 Task: Create a due date automation trigger when advanced on, 2 working days after a card is due add dates due in less than 1 days at 11:00 AM.
Action: Mouse moved to (977, 299)
Screenshot: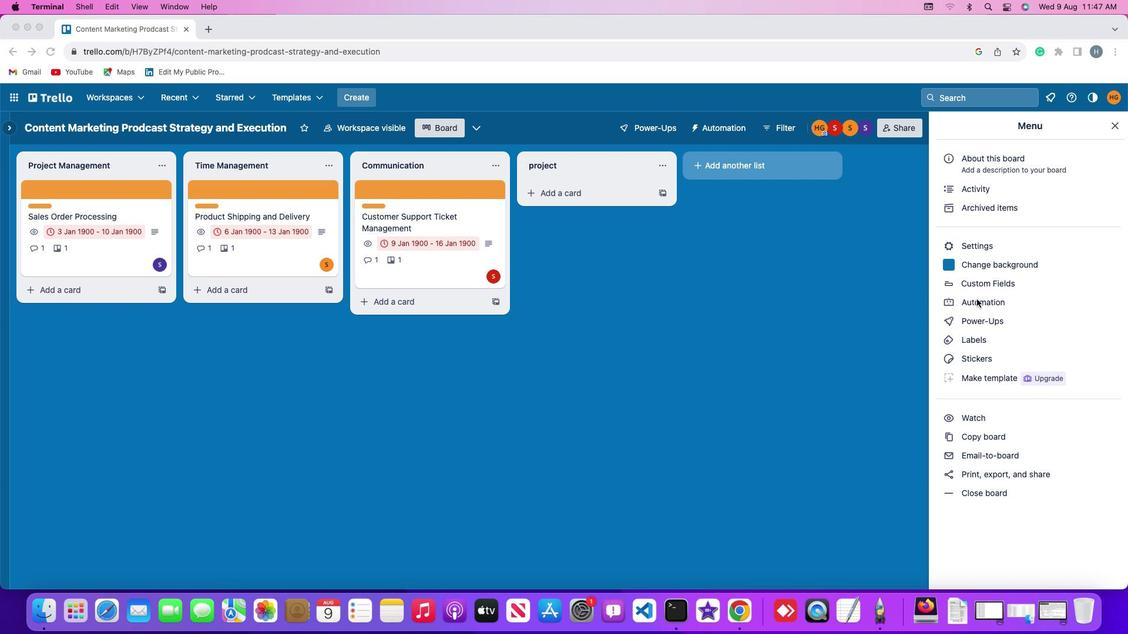 
Action: Mouse pressed left at (977, 299)
Screenshot: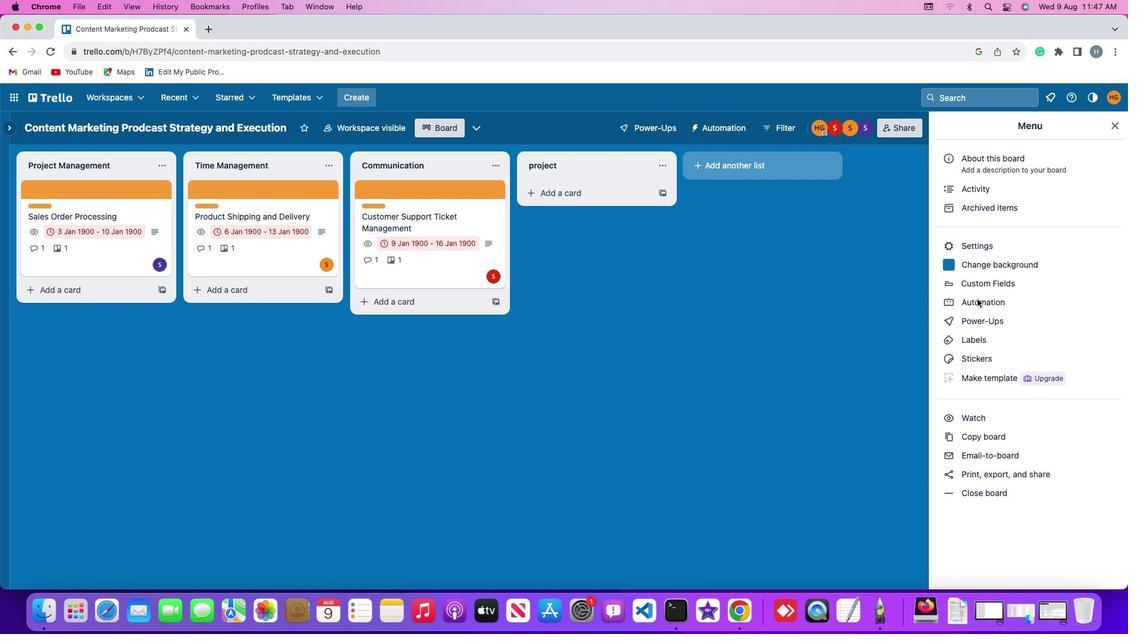 
Action: Mouse moved to (977, 299)
Screenshot: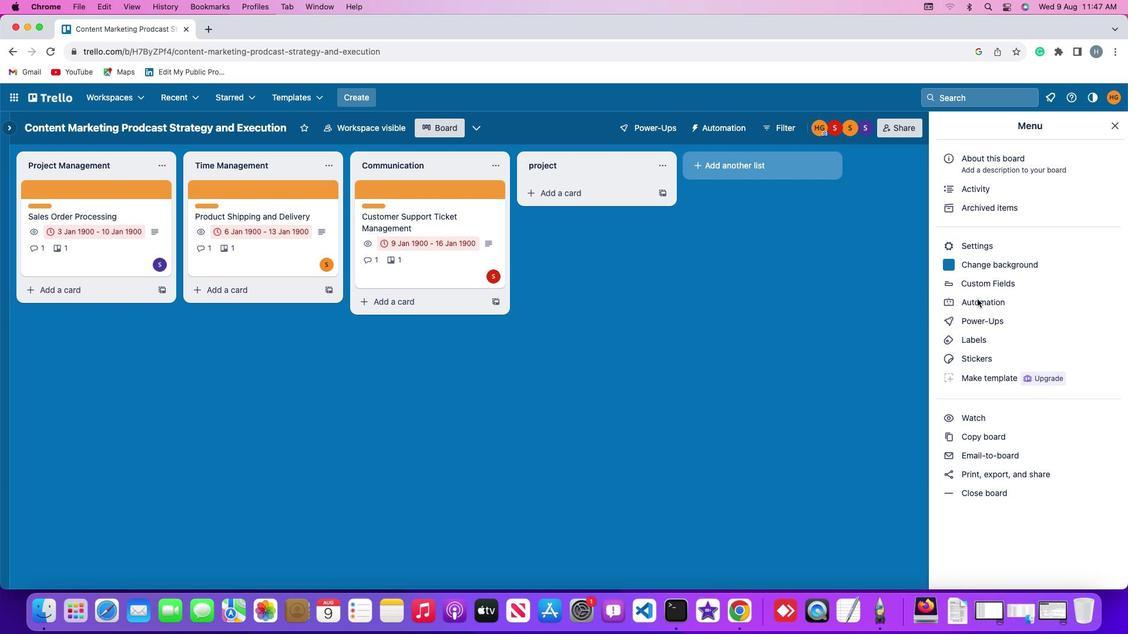 
Action: Mouse pressed left at (977, 299)
Screenshot: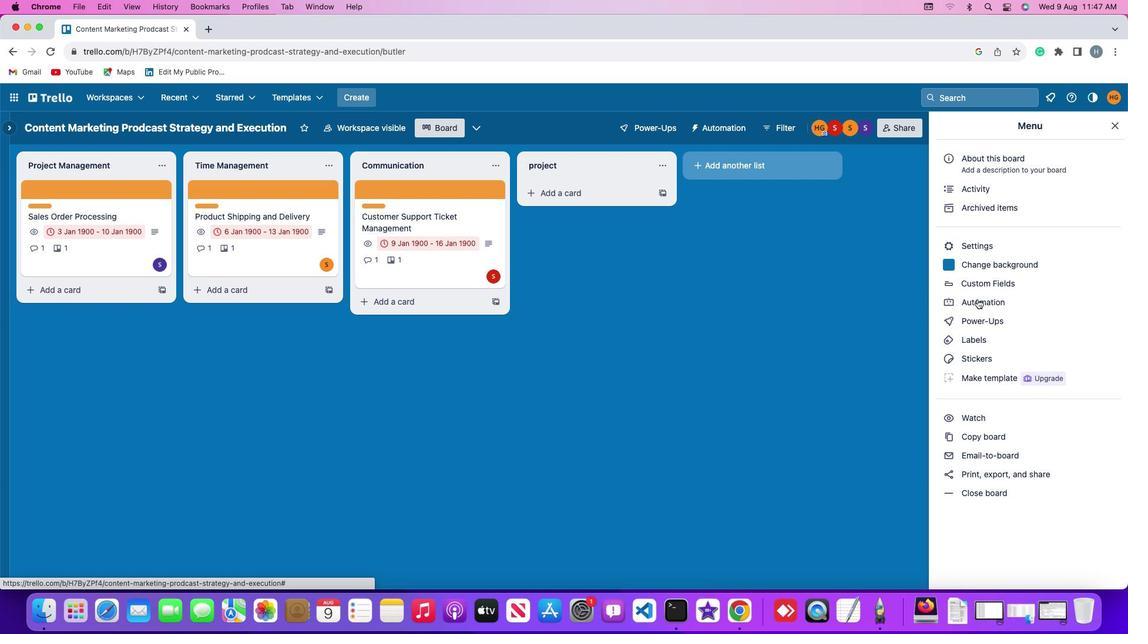 
Action: Mouse moved to (73, 272)
Screenshot: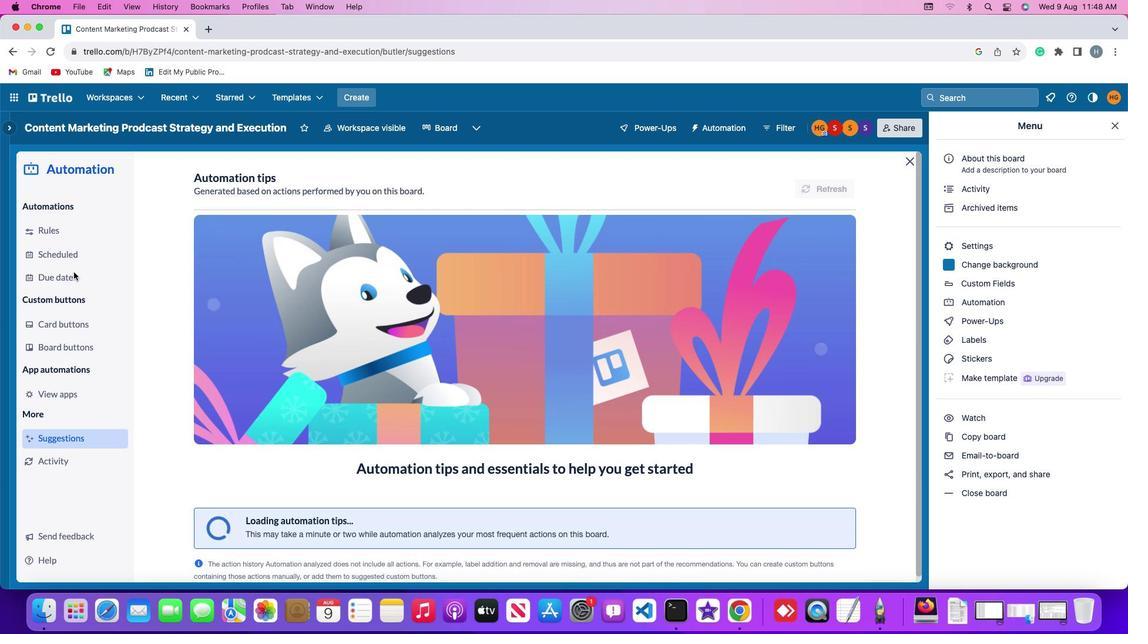 
Action: Mouse pressed left at (73, 272)
Screenshot: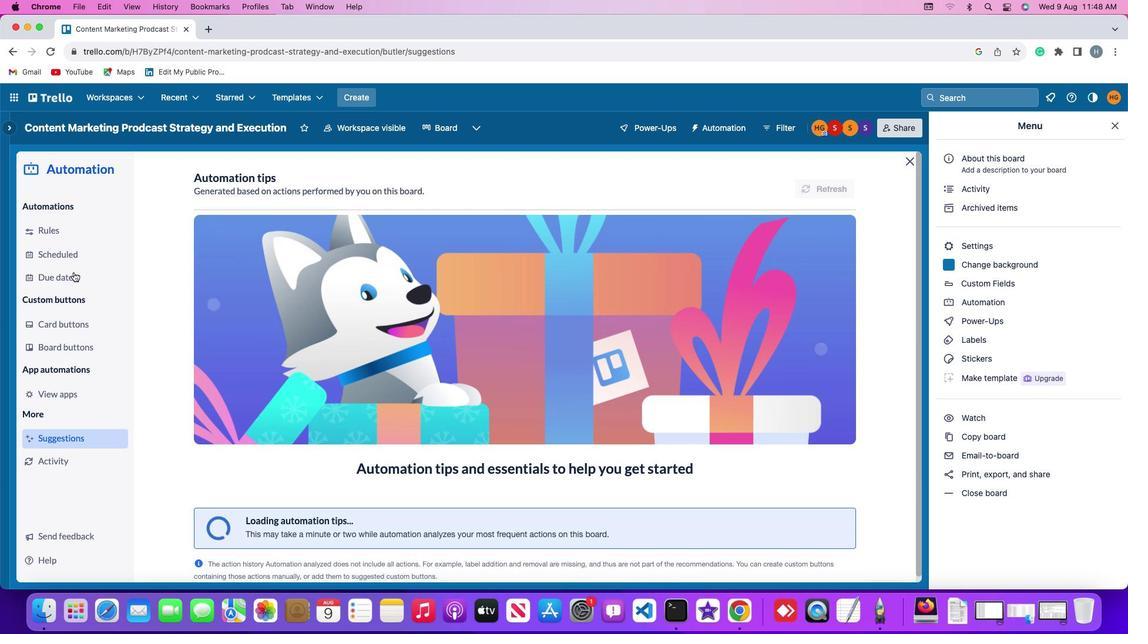 
Action: Mouse moved to (772, 181)
Screenshot: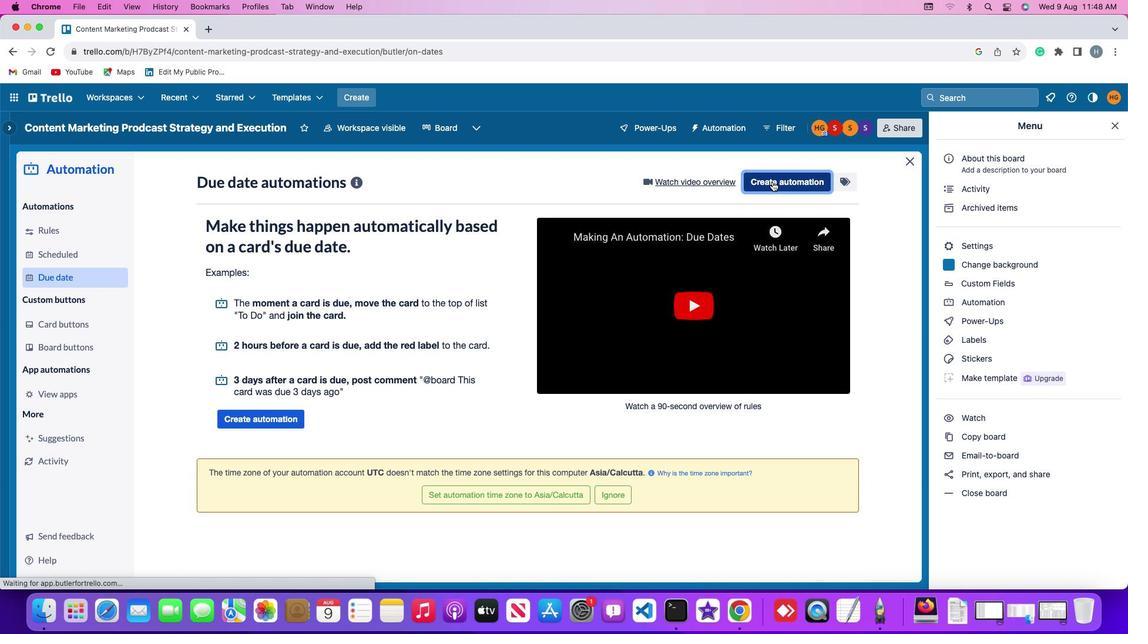 
Action: Mouse pressed left at (772, 181)
Screenshot: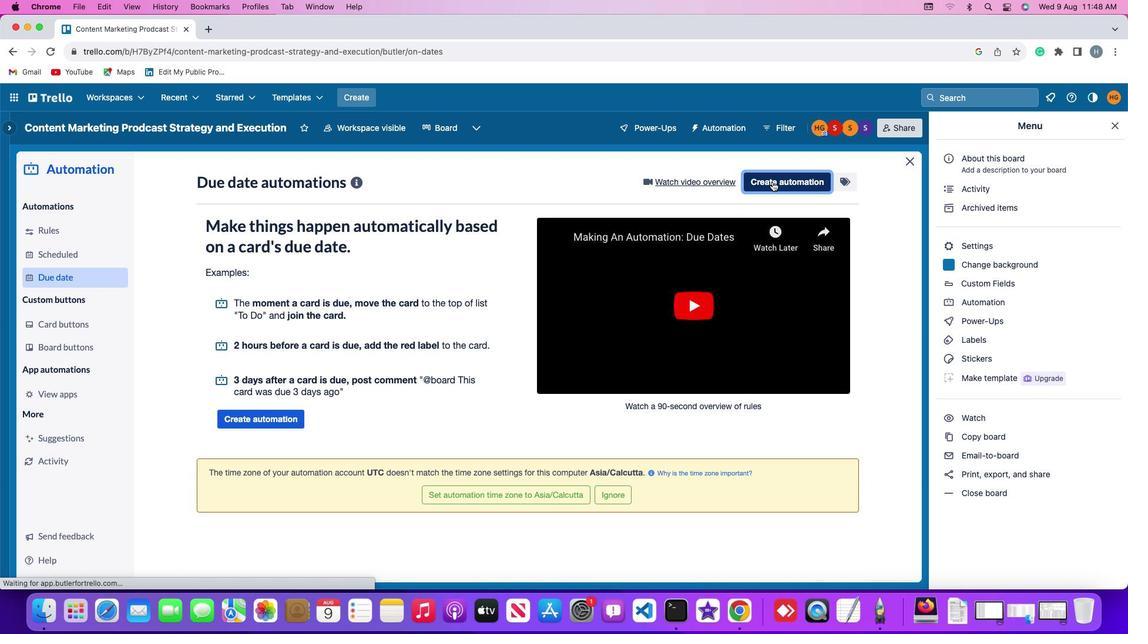 
Action: Mouse moved to (297, 297)
Screenshot: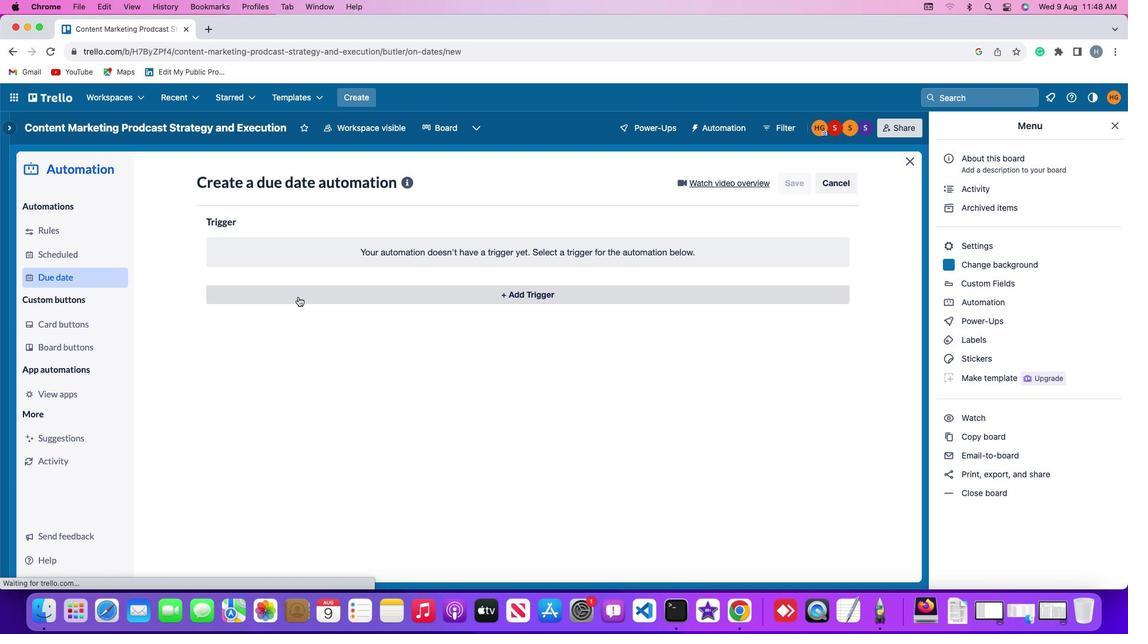 
Action: Mouse pressed left at (297, 297)
Screenshot: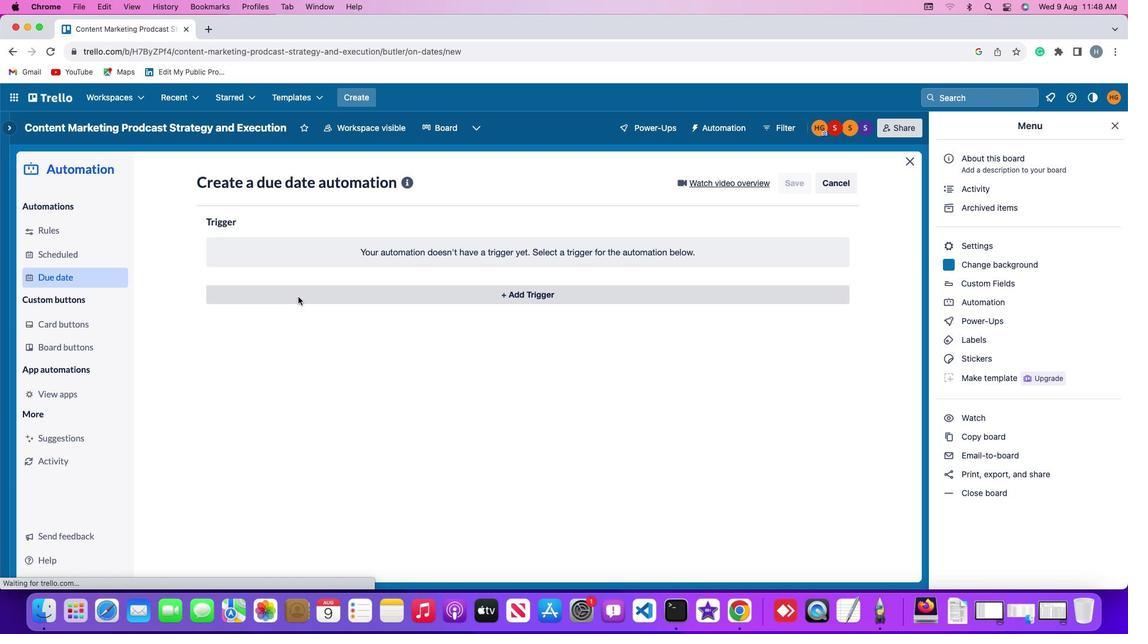 
Action: Mouse moved to (230, 478)
Screenshot: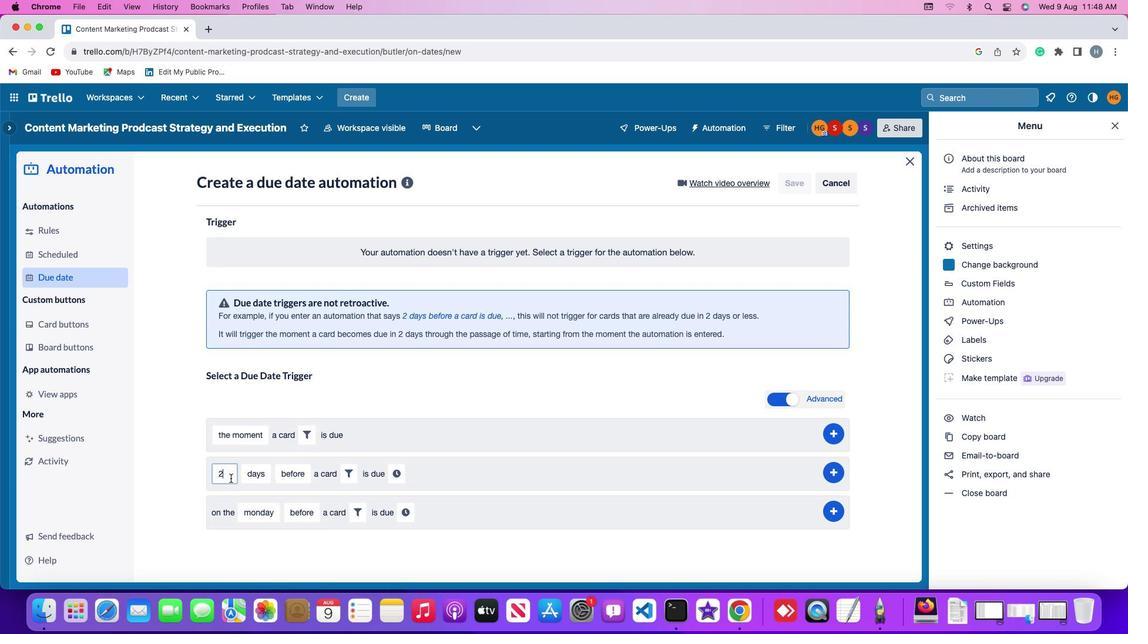 
Action: Mouse pressed left at (230, 478)
Screenshot: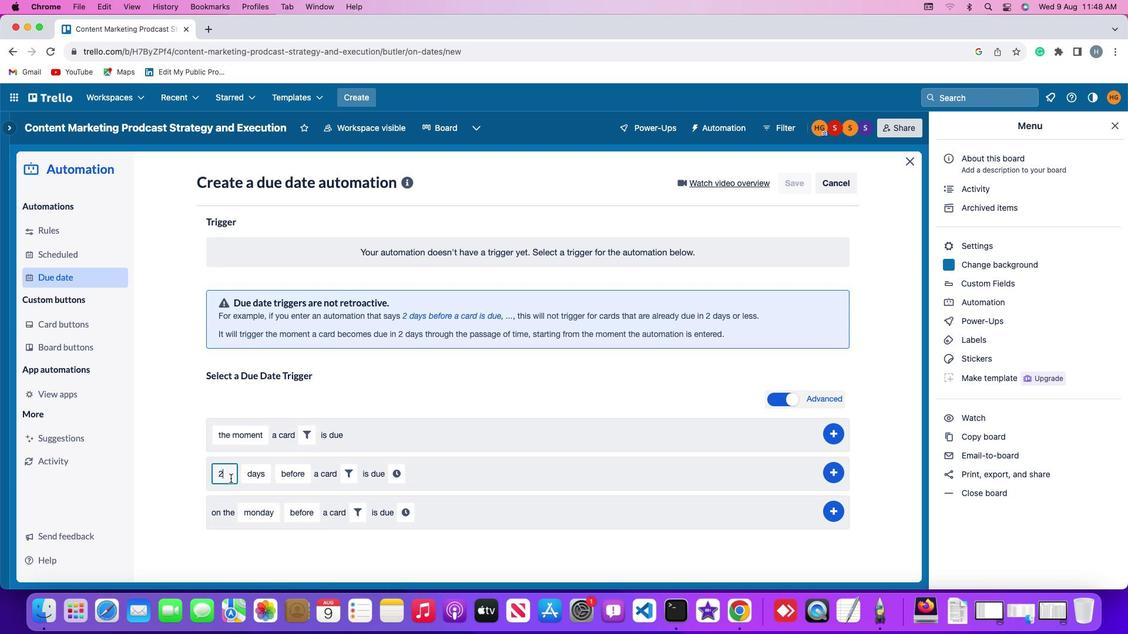 
Action: Mouse moved to (230, 477)
Screenshot: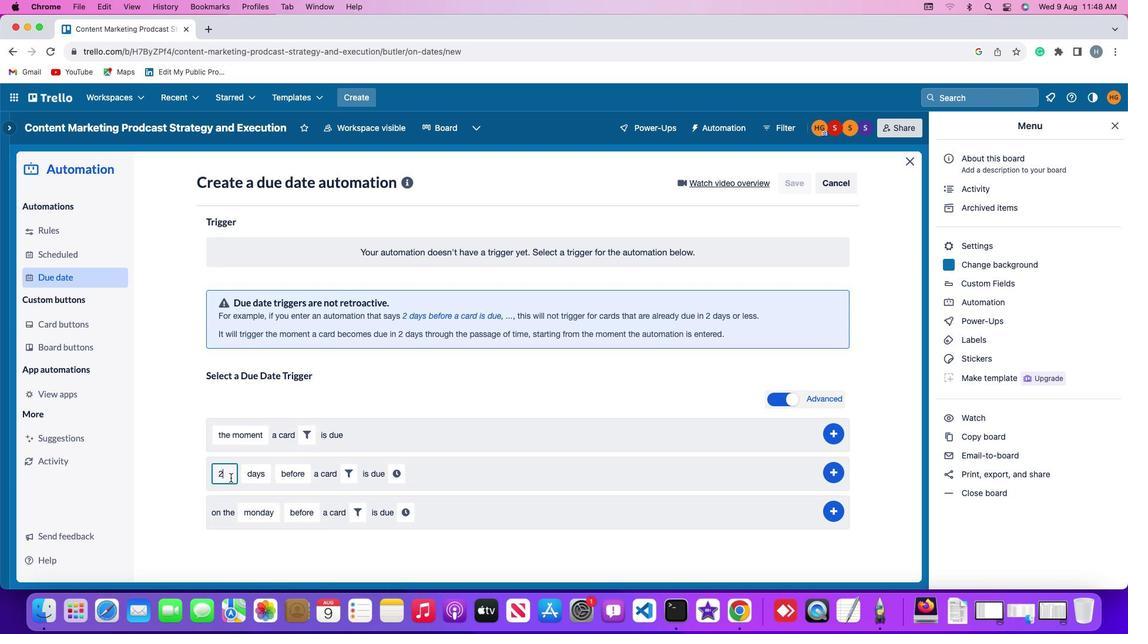 
Action: Key pressed Key.backspace'2'
Screenshot: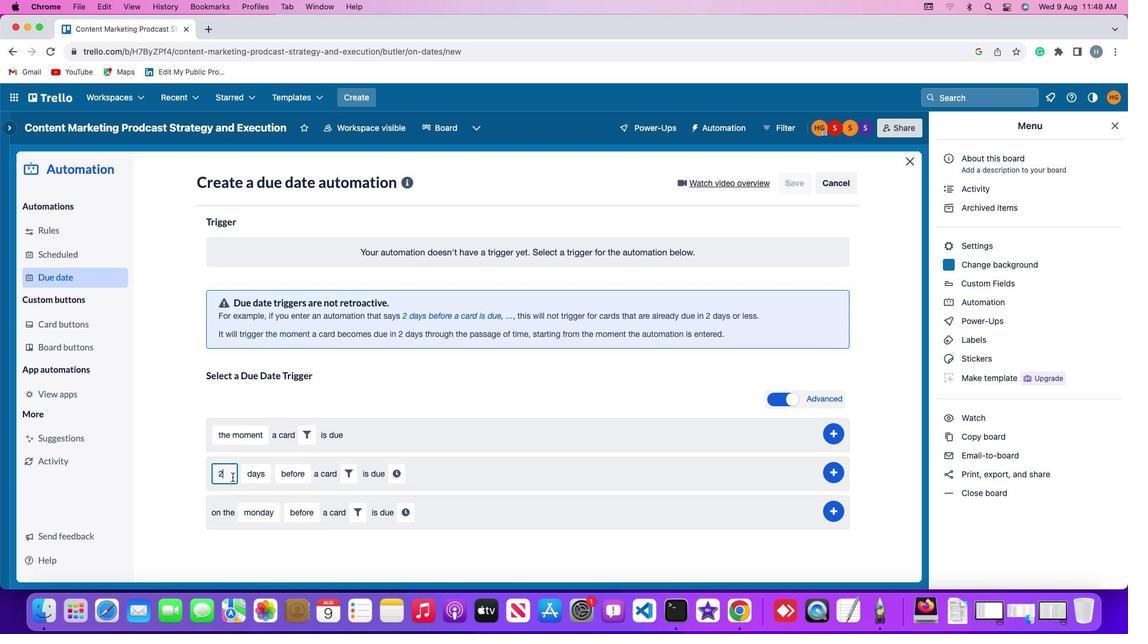 
Action: Mouse moved to (252, 477)
Screenshot: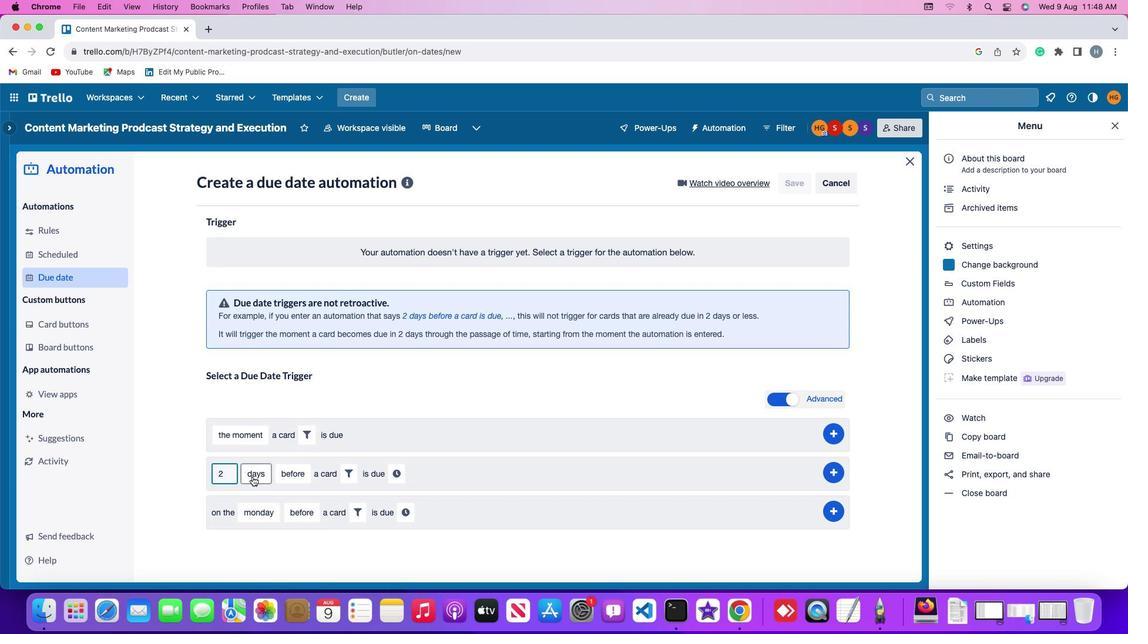 
Action: Mouse pressed left at (252, 477)
Screenshot: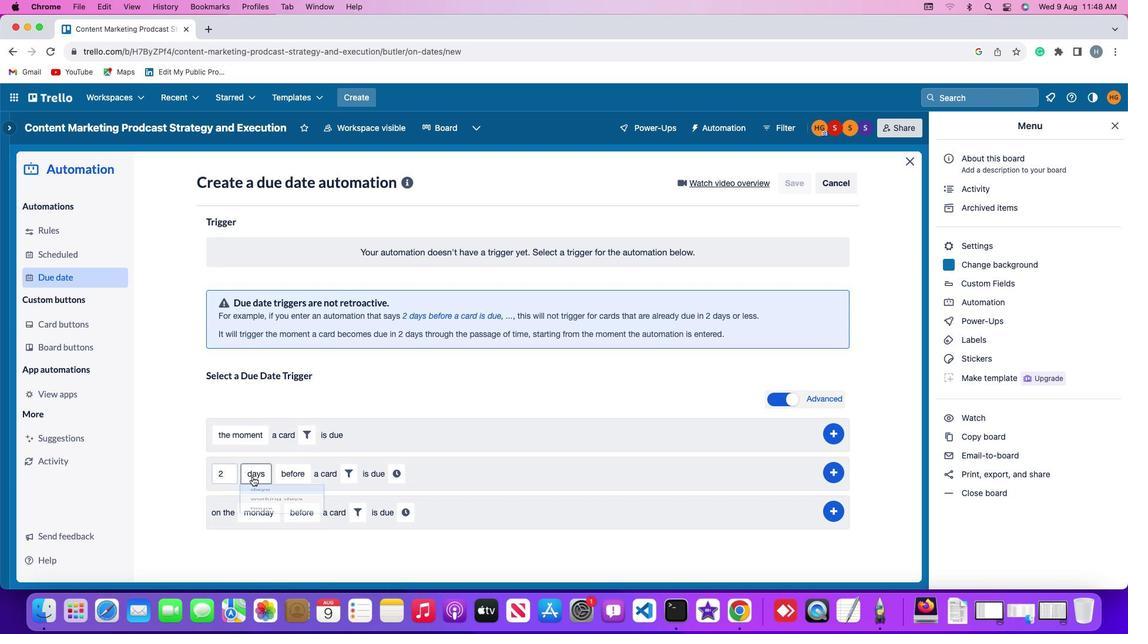 
Action: Mouse moved to (271, 518)
Screenshot: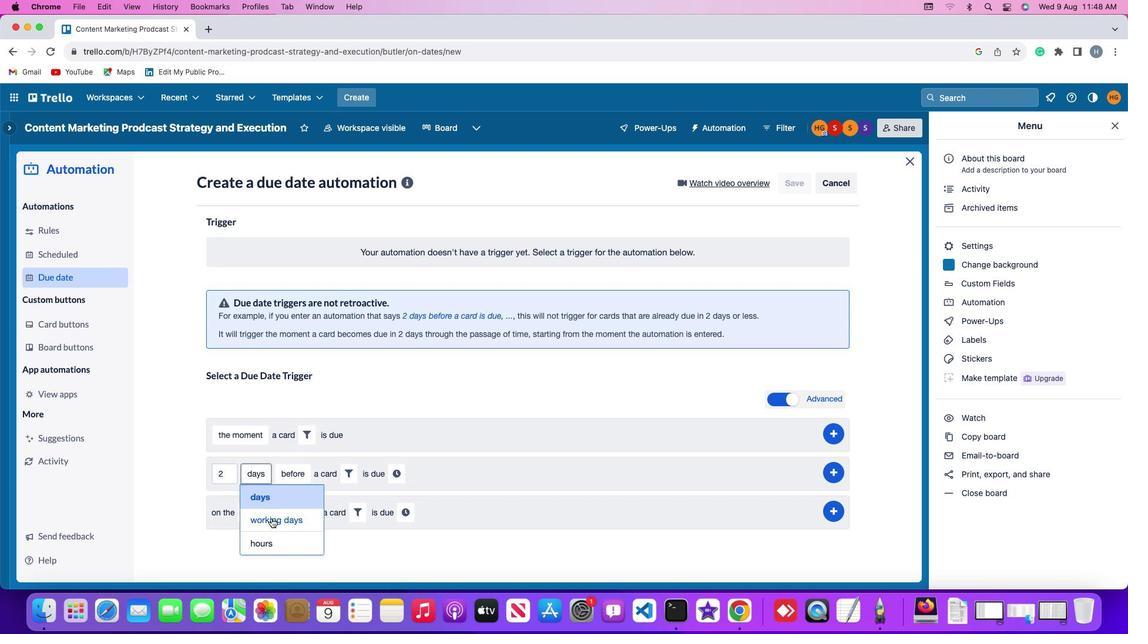 
Action: Mouse pressed left at (271, 518)
Screenshot: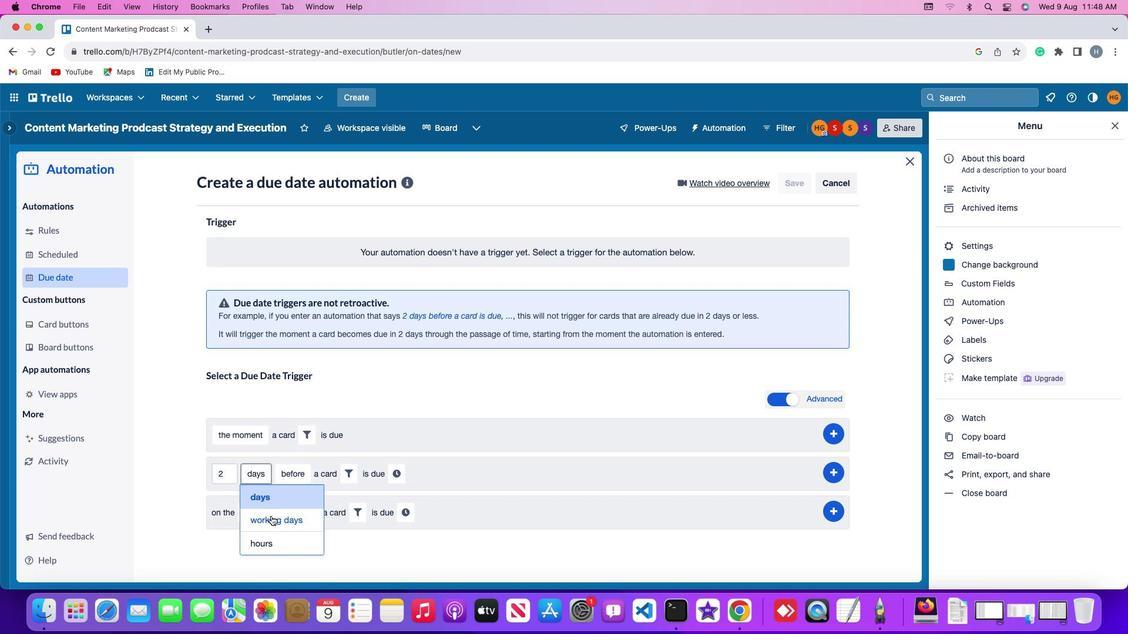
Action: Mouse moved to (317, 474)
Screenshot: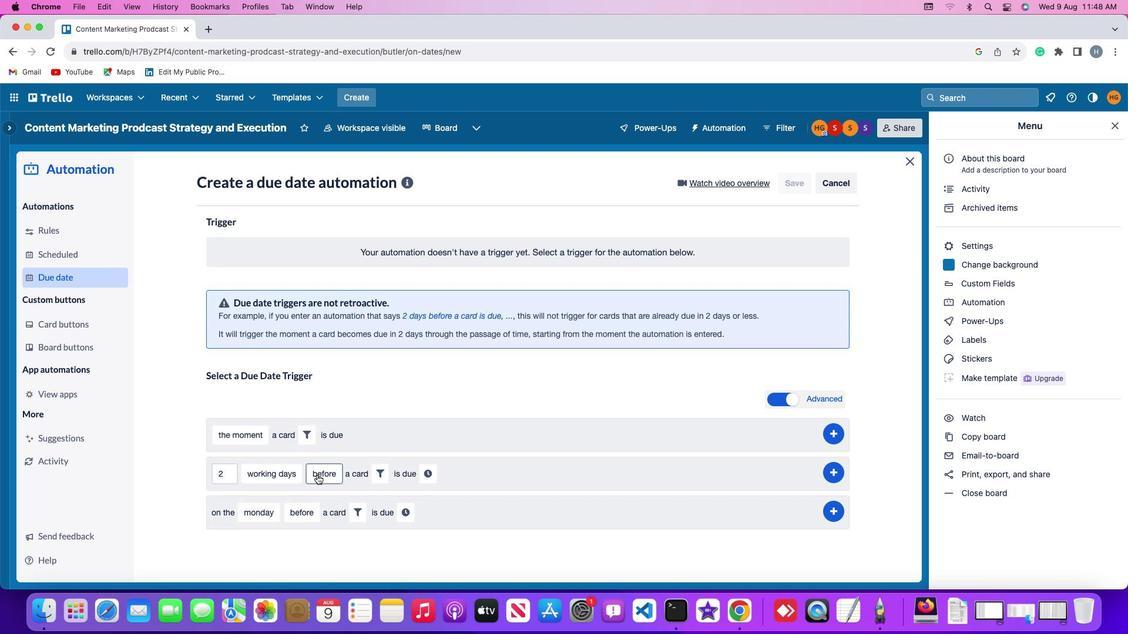 
Action: Mouse pressed left at (317, 474)
Screenshot: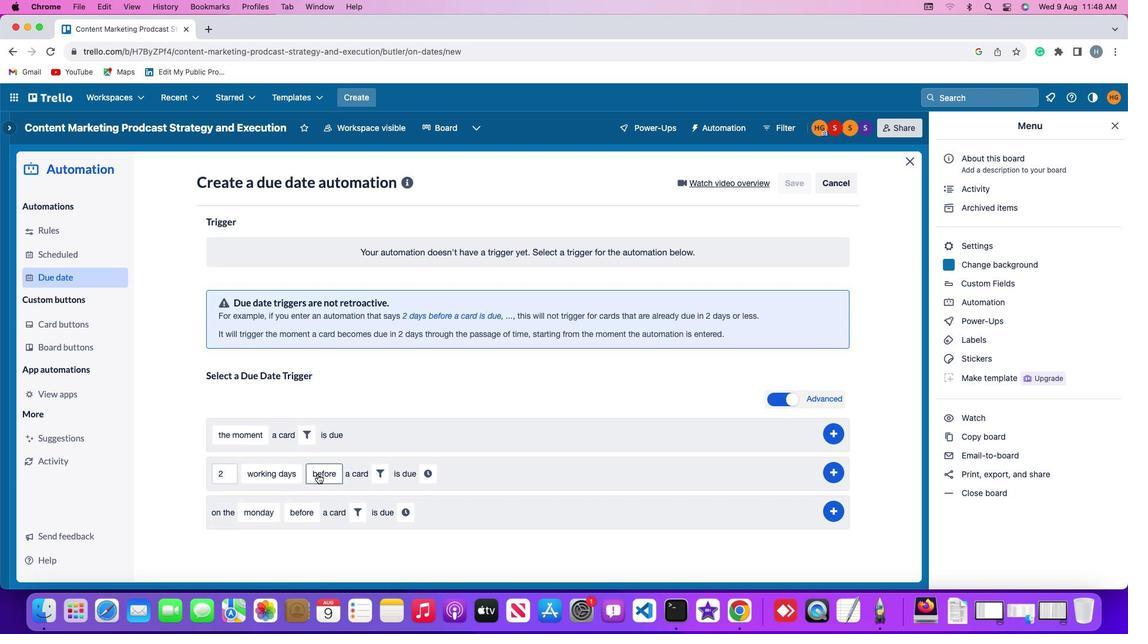 
Action: Mouse moved to (332, 517)
Screenshot: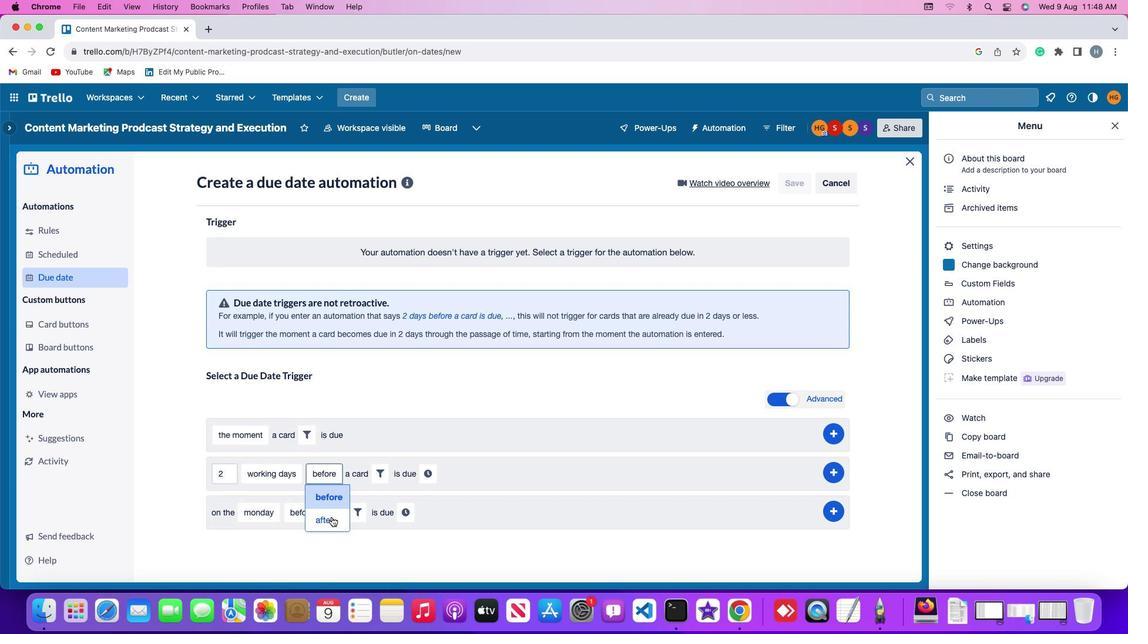 
Action: Mouse pressed left at (332, 517)
Screenshot: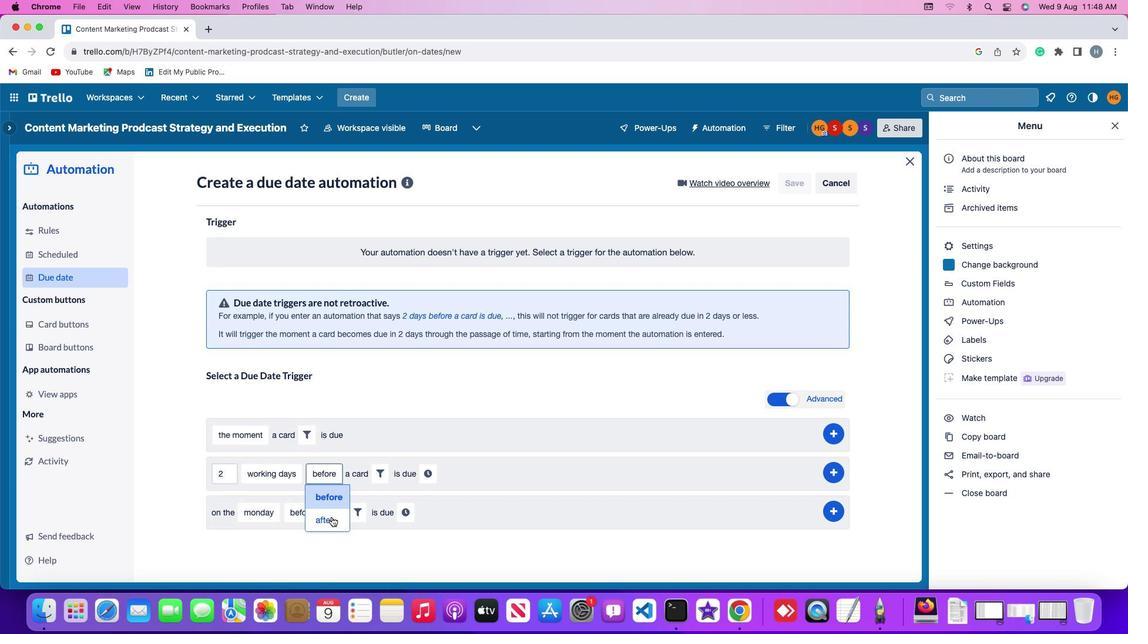 
Action: Mouse moved to (374, 475)
Screenshot: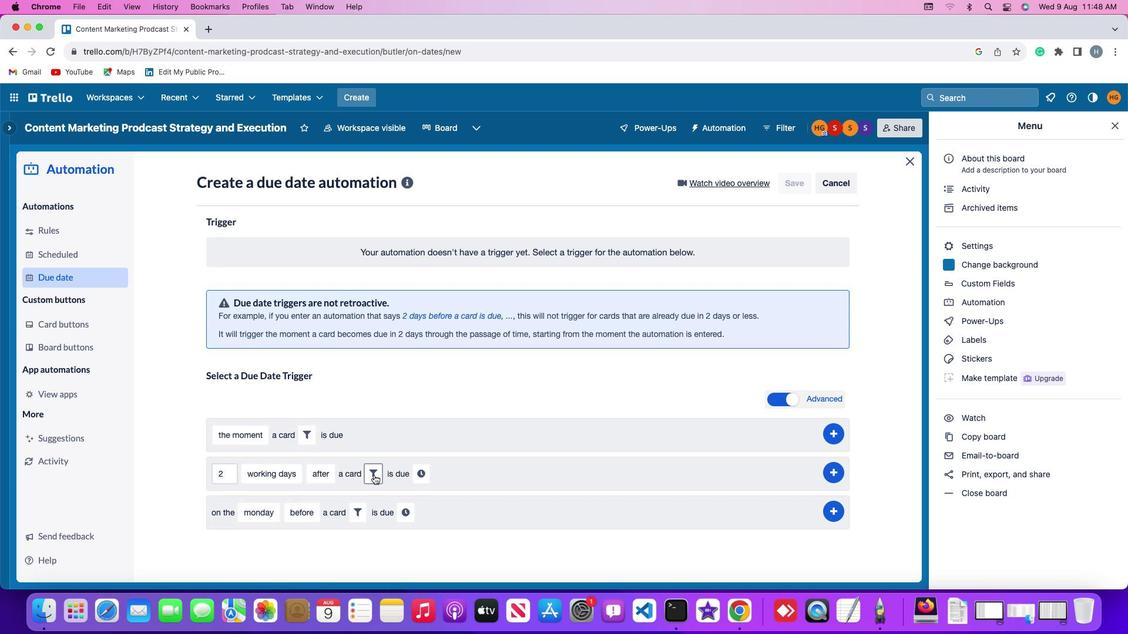 
Action: Mouse pressed left at (374, 475)
Screenshot: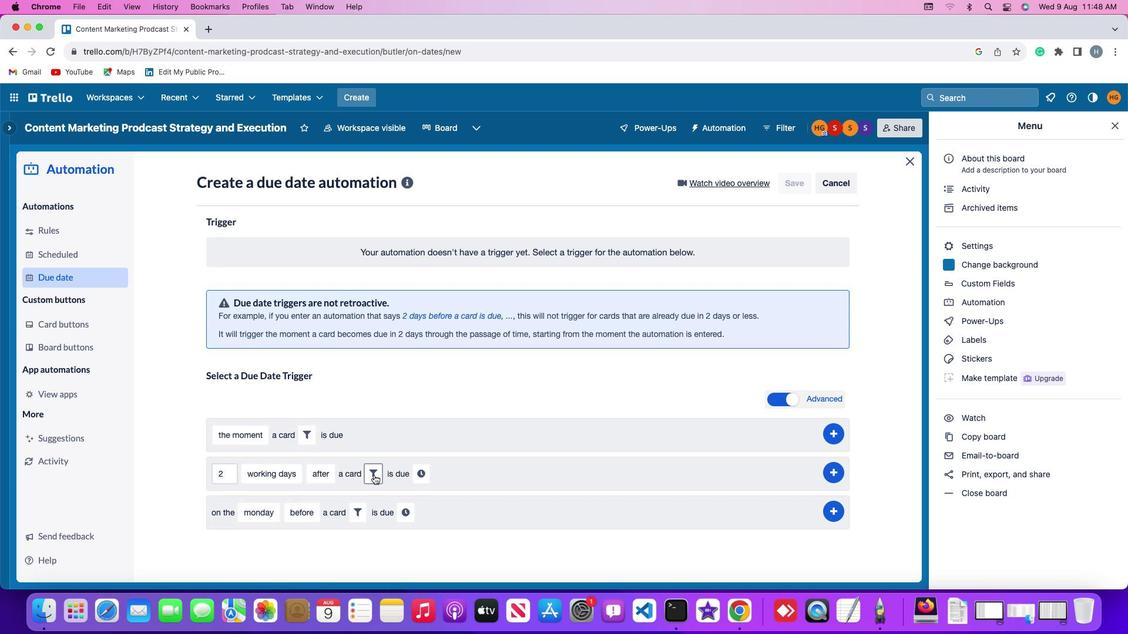 
Action: Mouse moved to (430, 514)
Screenshot: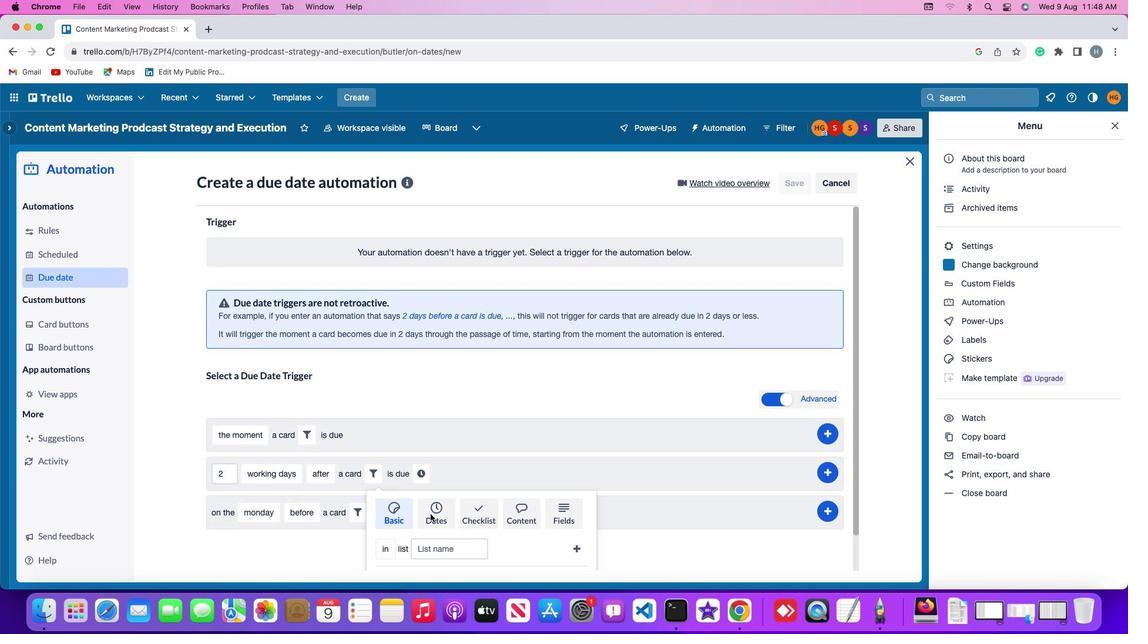 
Action: Mouse pressed left at (430, 514)
Screenshot: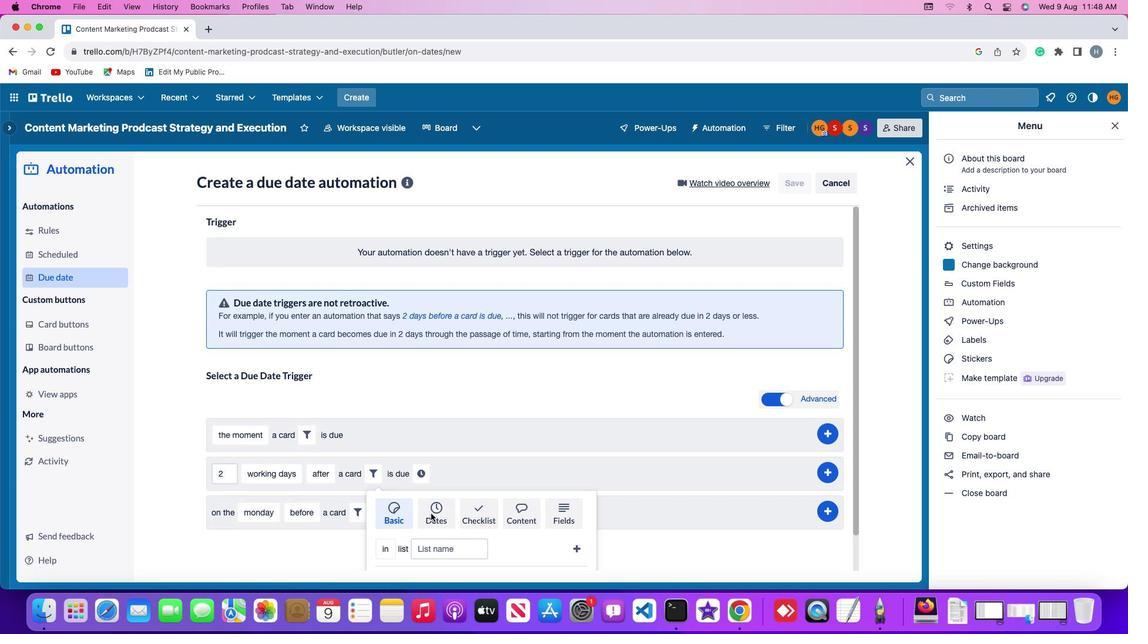 
Action: Mouse moved to (315, 550)
Screenshot: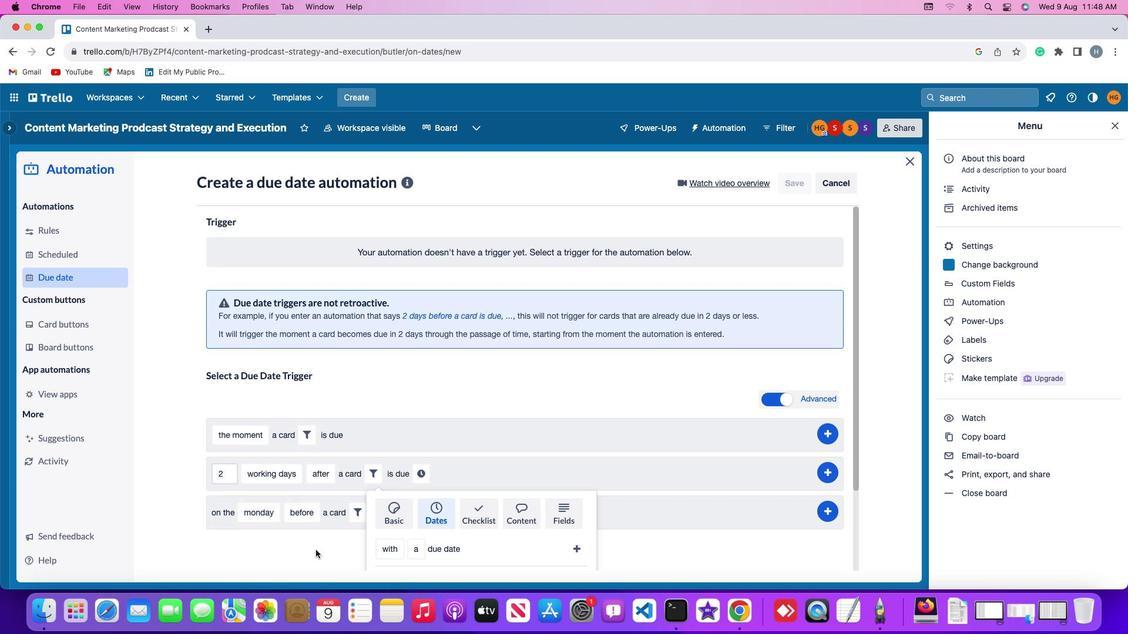 
Action: Mouse scrolled (315, 550) with delta (0, 0)
Screenshot: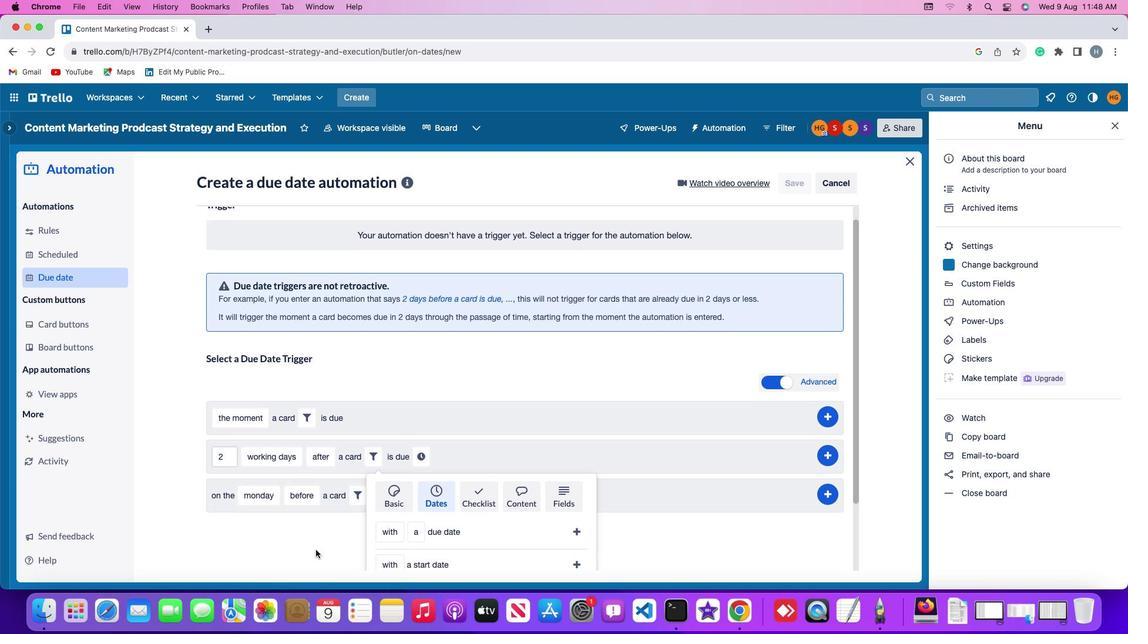 
Action: Mouse scrolled (315, 550) with delta (0, 0)
Screenshot: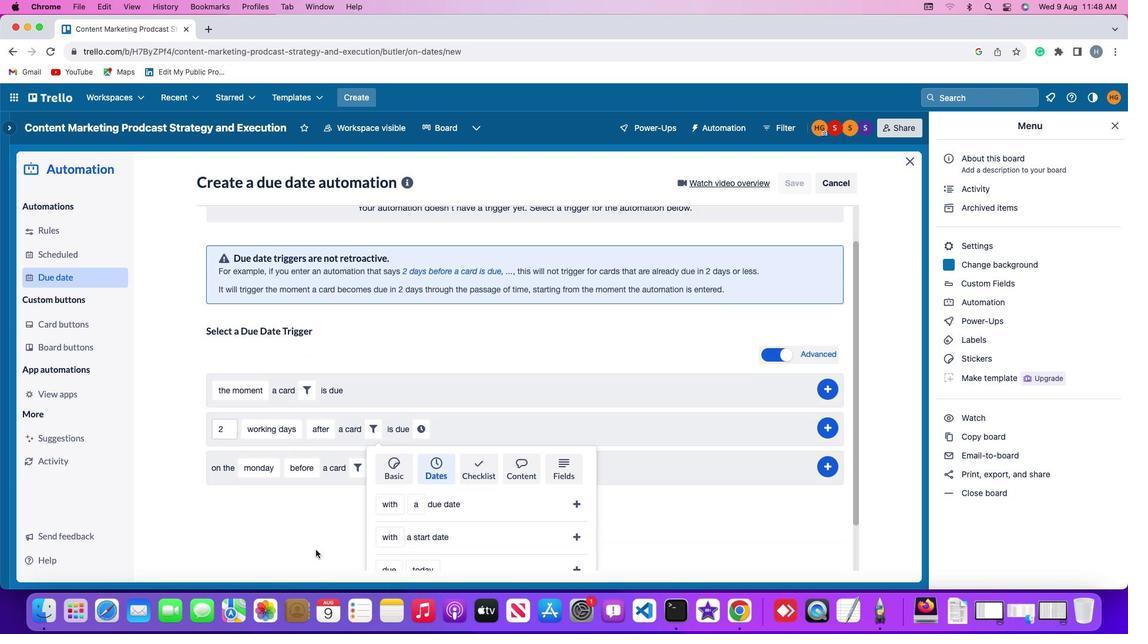 
Action: Mouse scrolled (315, 550) with delta (0, -2)
Screenshot: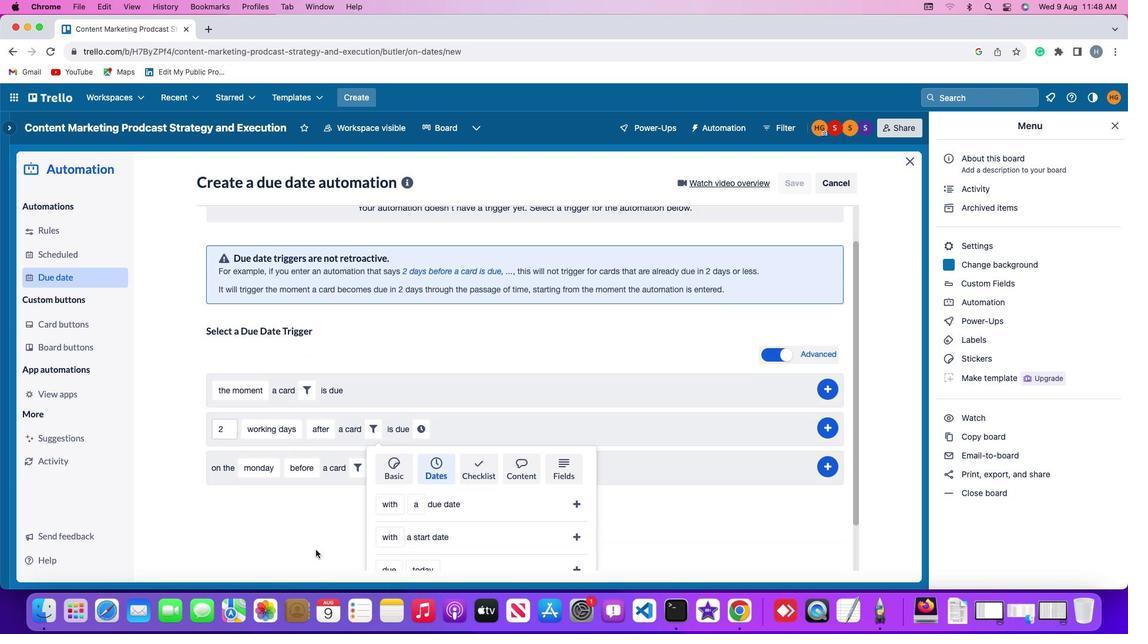 
Action: Mouse scrolled (315, 550) with delta (0, -2)
Screenshot: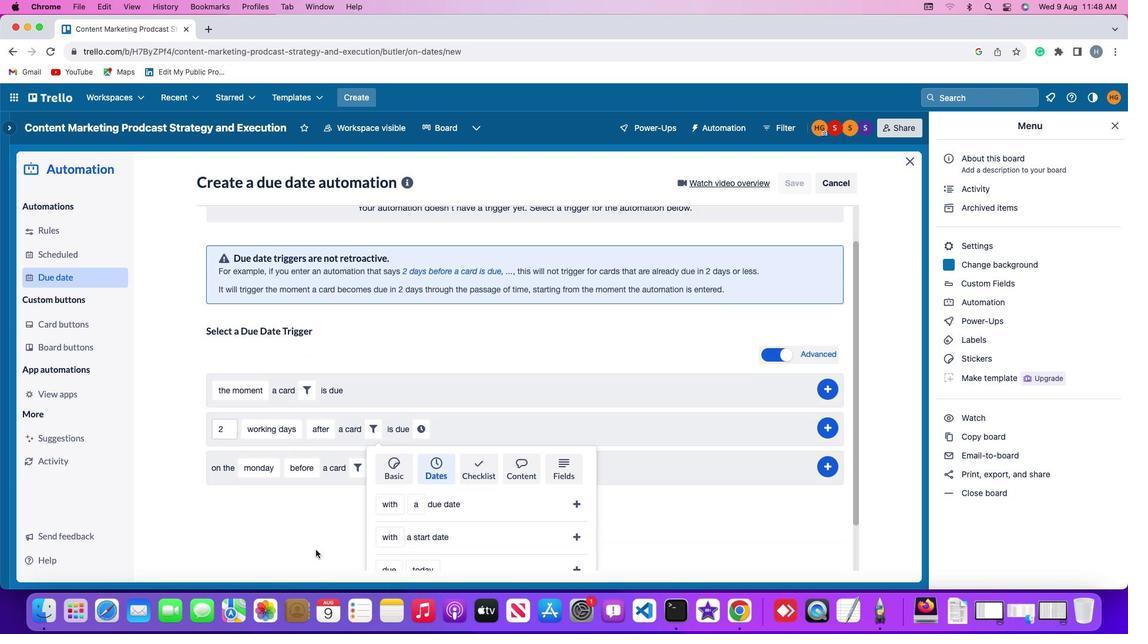 
Action: Mouse scrolled (315, 550) with delta (0, -3)
Screenshot: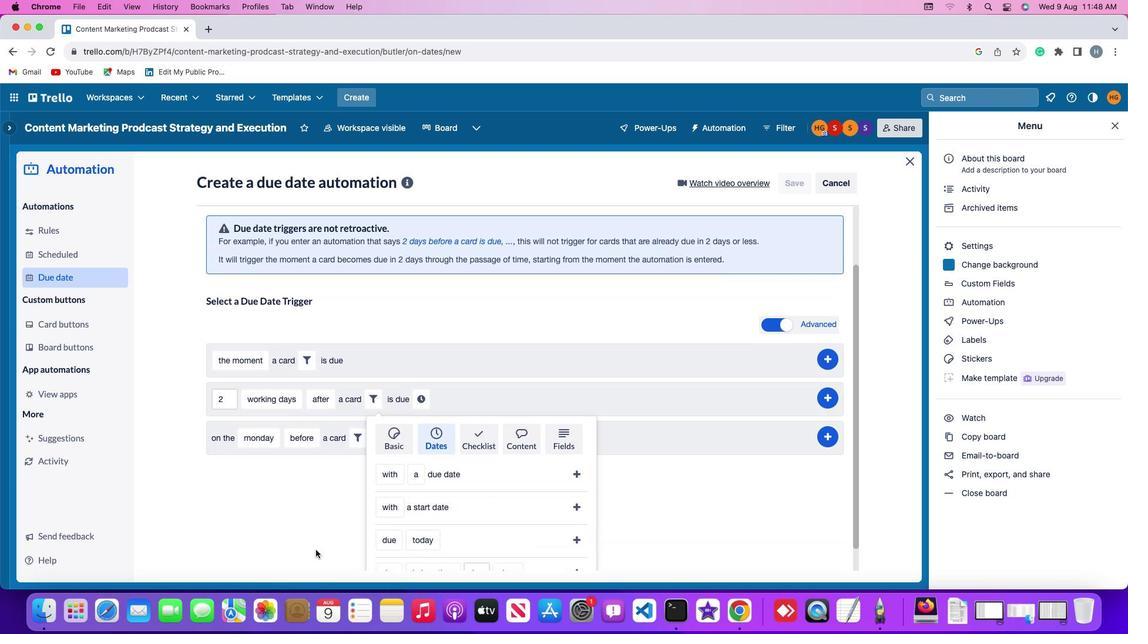 
Action: Mouse scrolled (315, 550) with delta (0, -4)
Screenshot: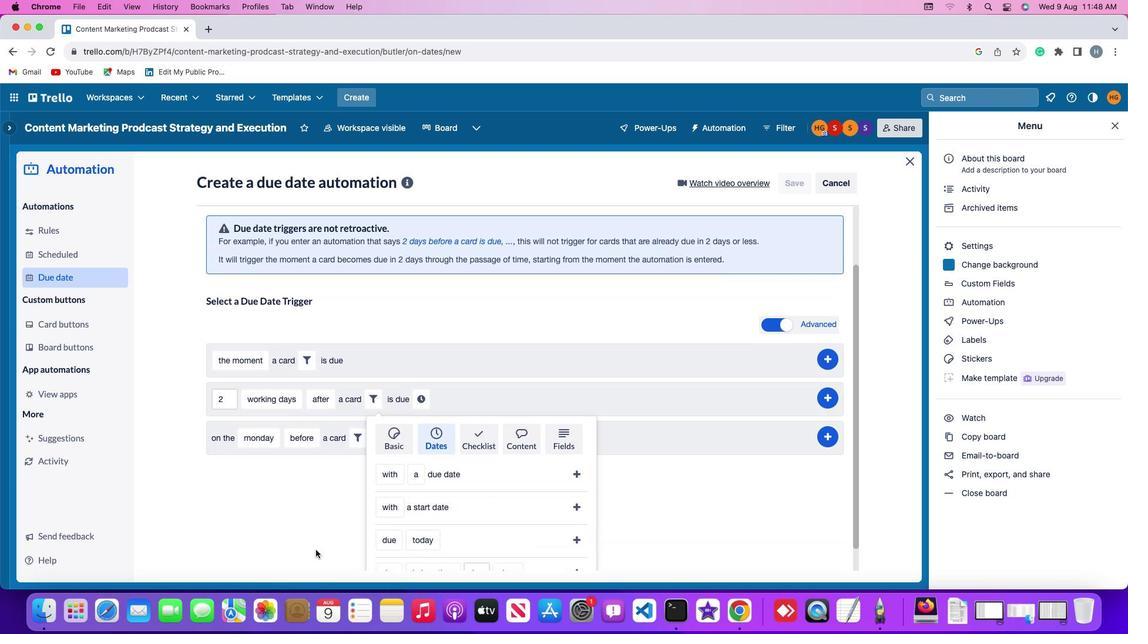 
Action: Mouse scrolled (315, 550) with delta (0, -4)
Screenshot: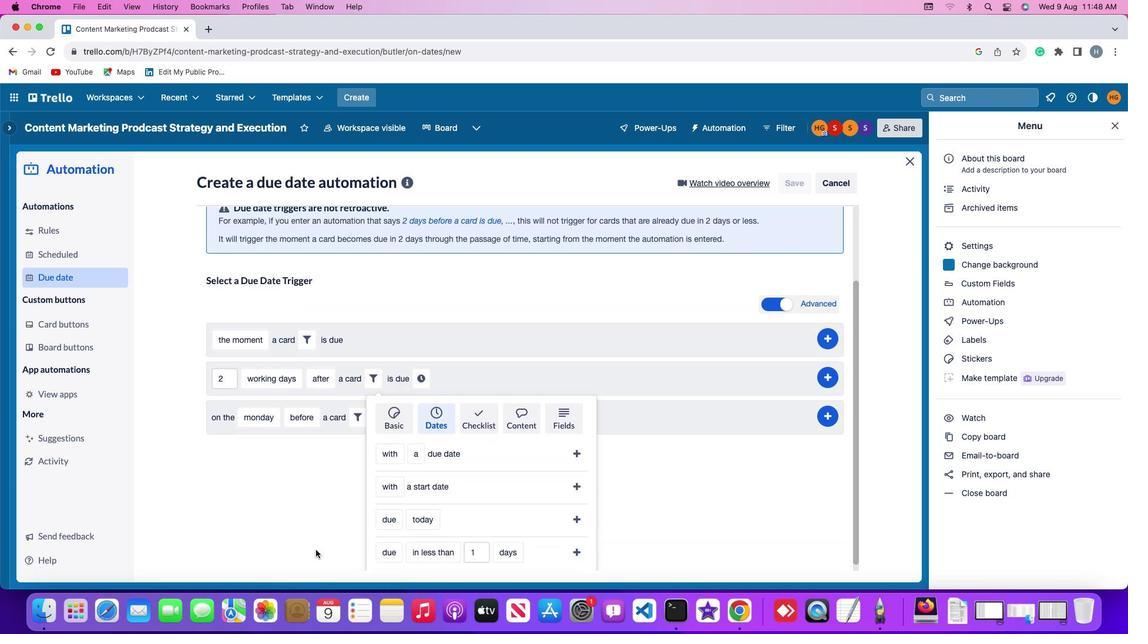 
Action: Mouse scrolled (315, 550) with delta (0, 0)
Screenshot: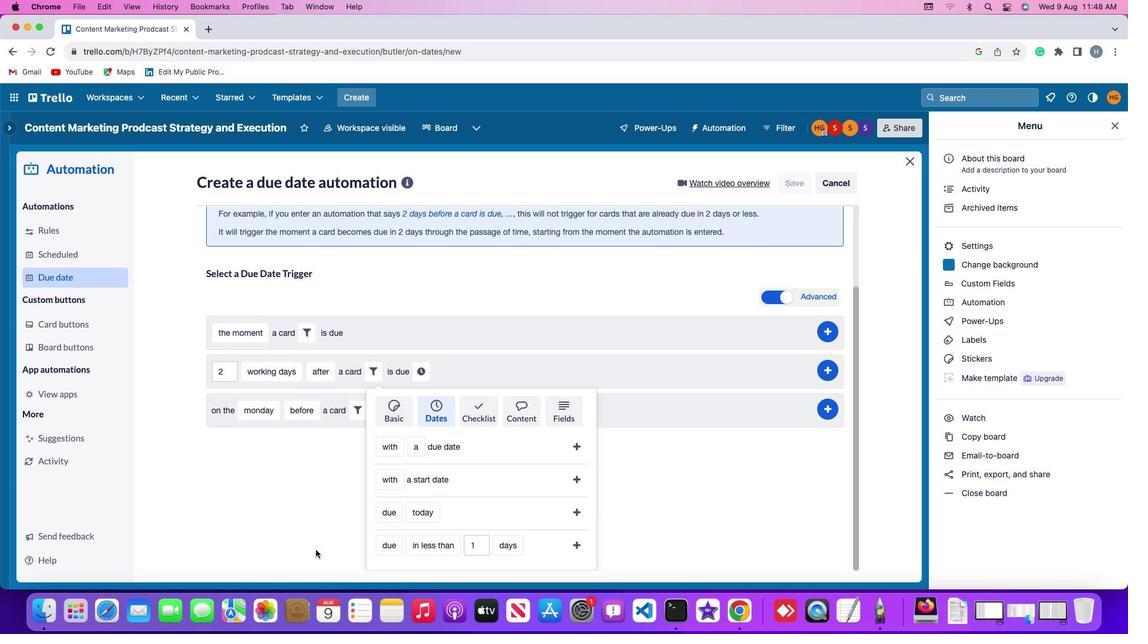 
Action: Mouse scrolled (315, 550) with delta (0, 0)
Screenshot: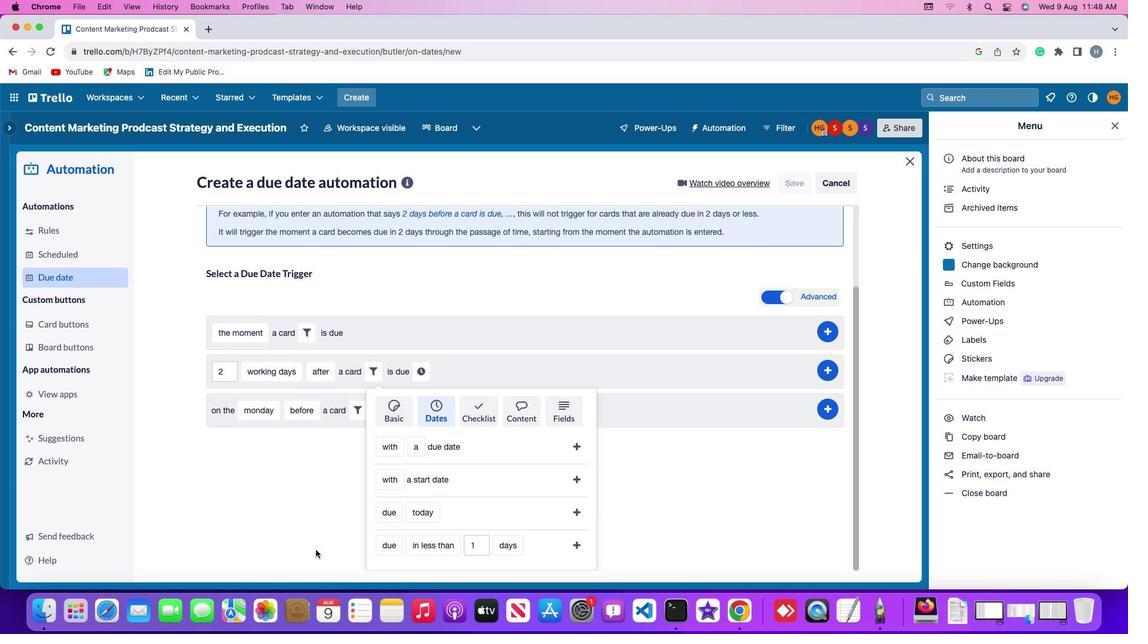 
Action: Mouse scrolled (315, 550) with delta (0, -1)
Screenshot: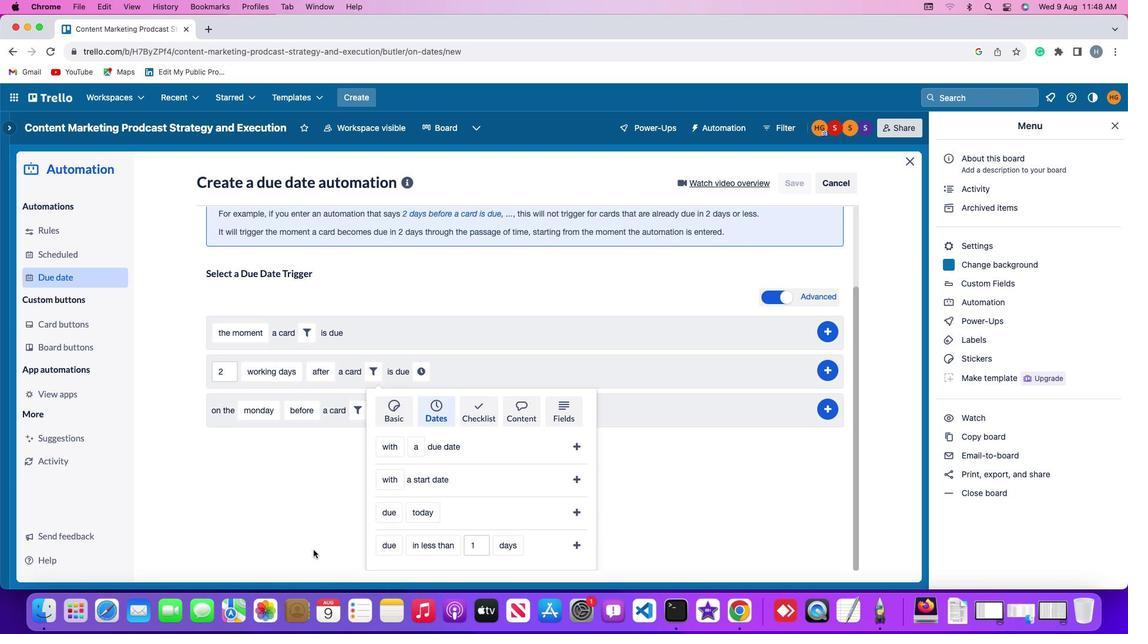
Action: Mouse scrolled (315, 550) with delta (0, -2)
Screenshot: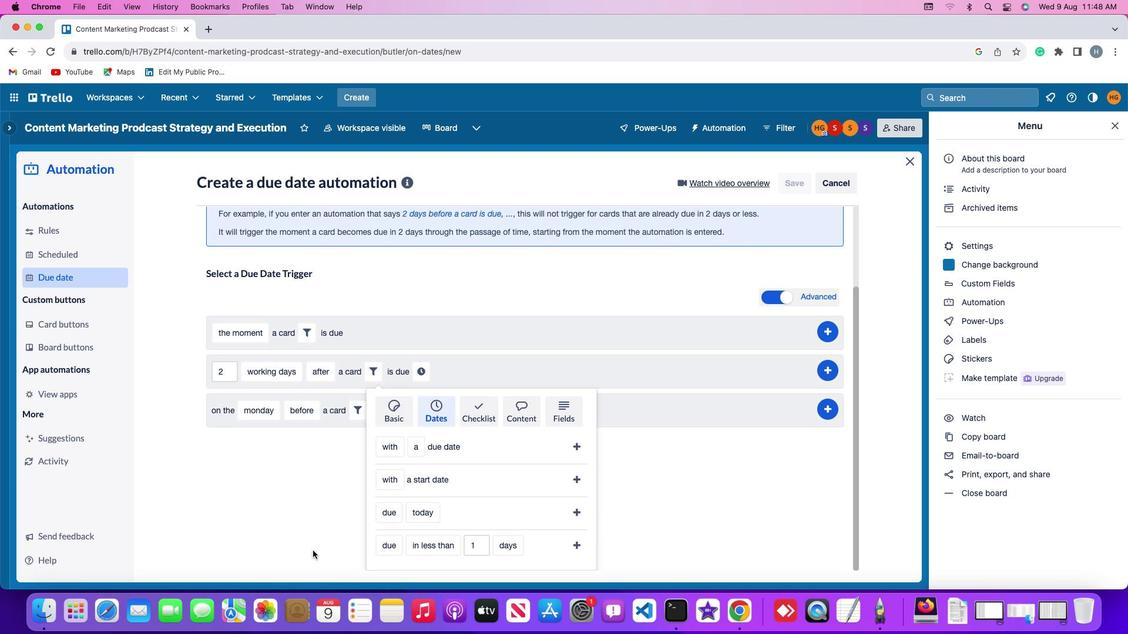 
Action: Mouse moved to (387, 538)
Screenshot: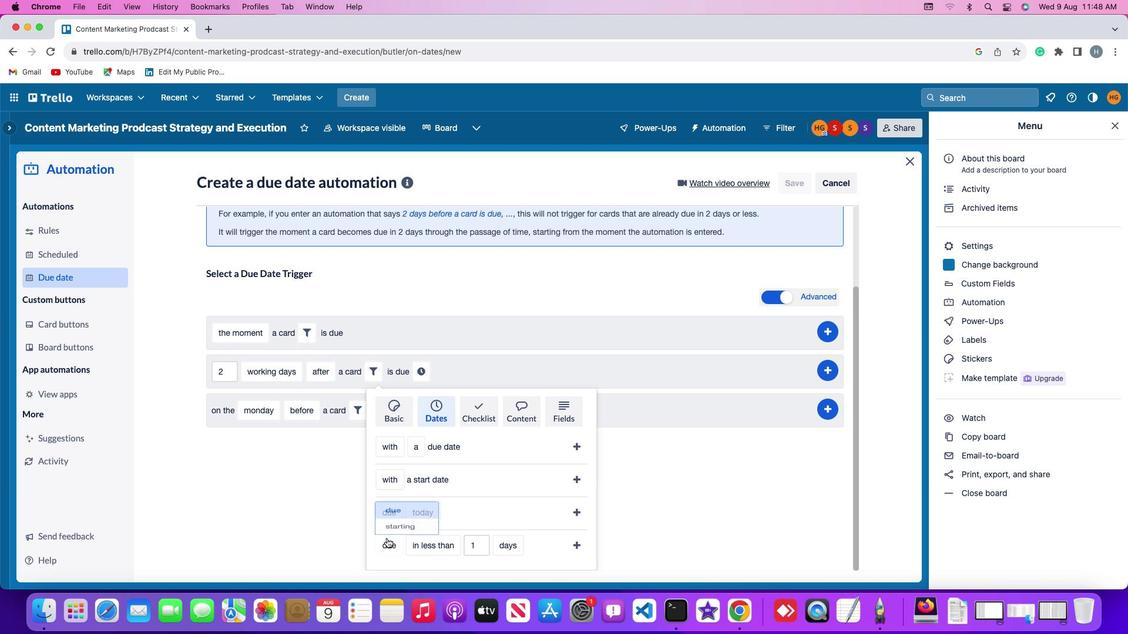 
Action: Mouse pressed left at (387, 538)
Screenshot: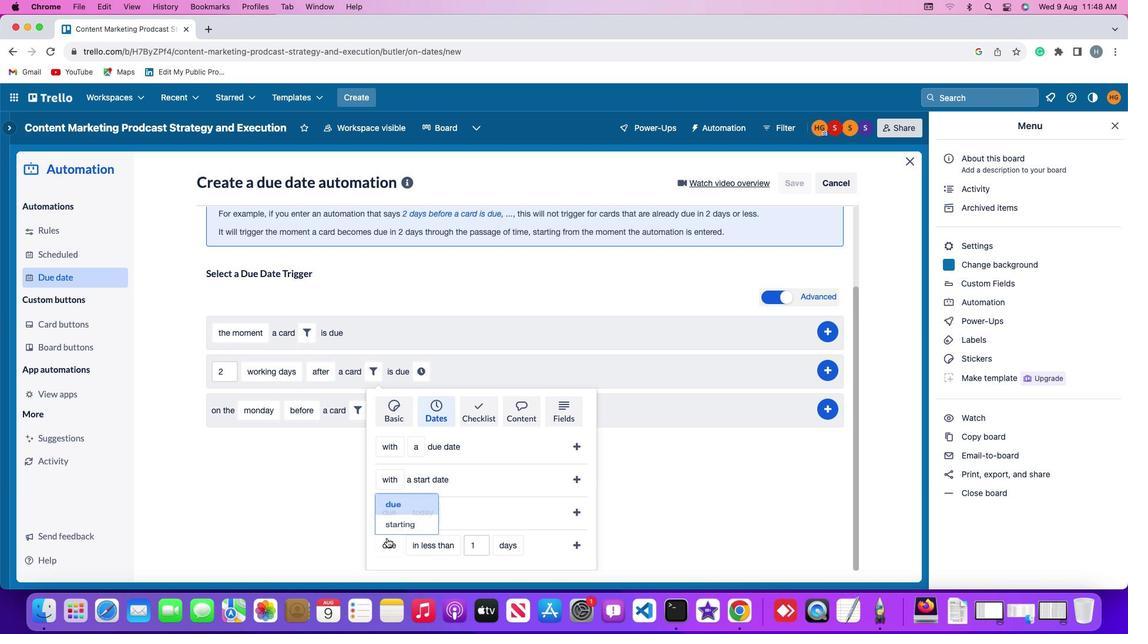 
Action: Mouse moved to (406, 494)
Screenshot: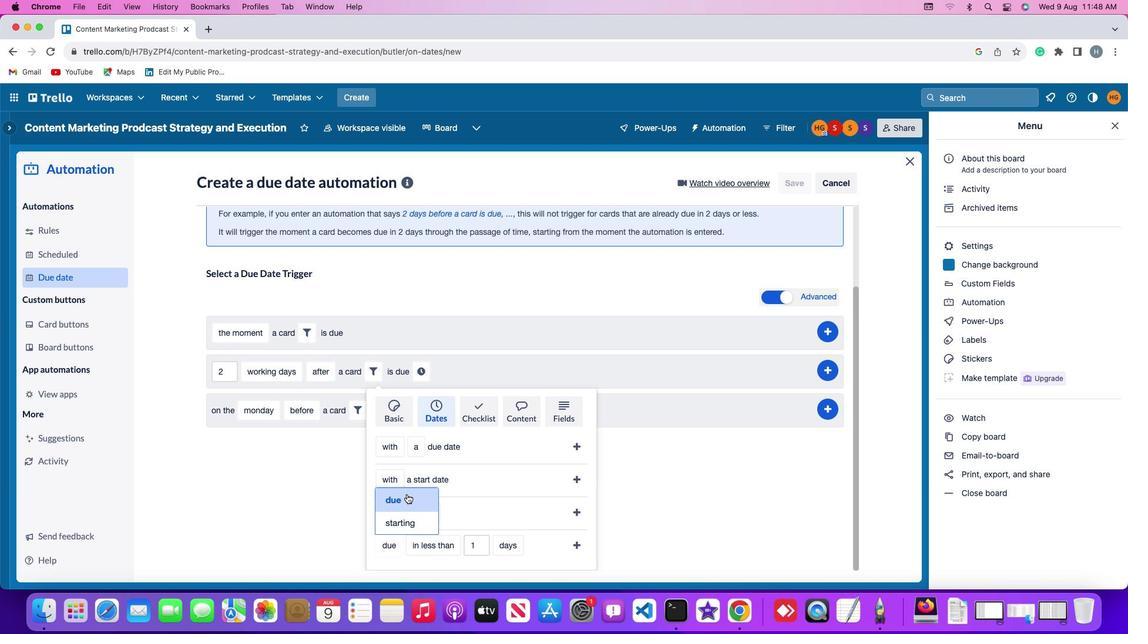 
Action: Mouse pressed left at (406, 494)
Screenshot: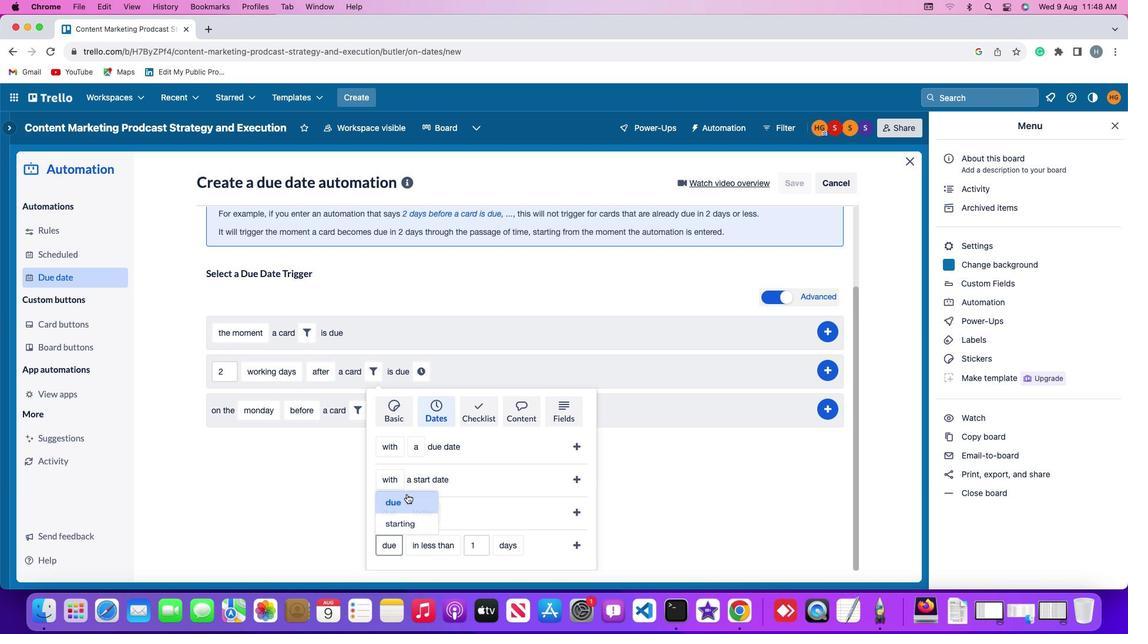 
Action: Mouse moved to (427, 540)
Screenshot: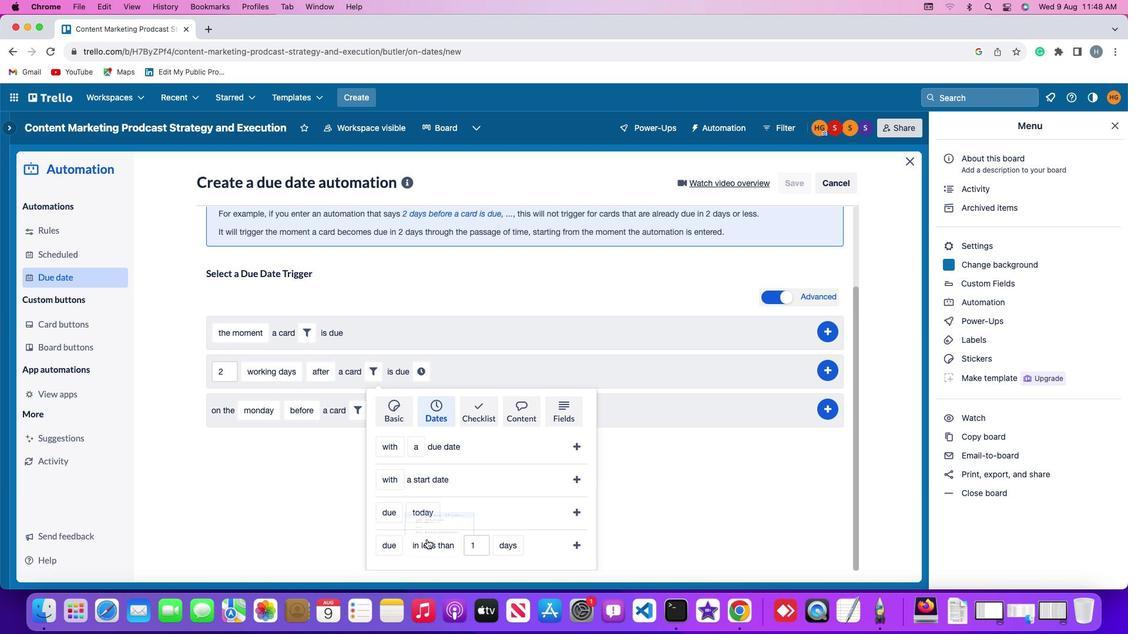 
Action: Mouse pressed left at (427, 540)
Screenshot: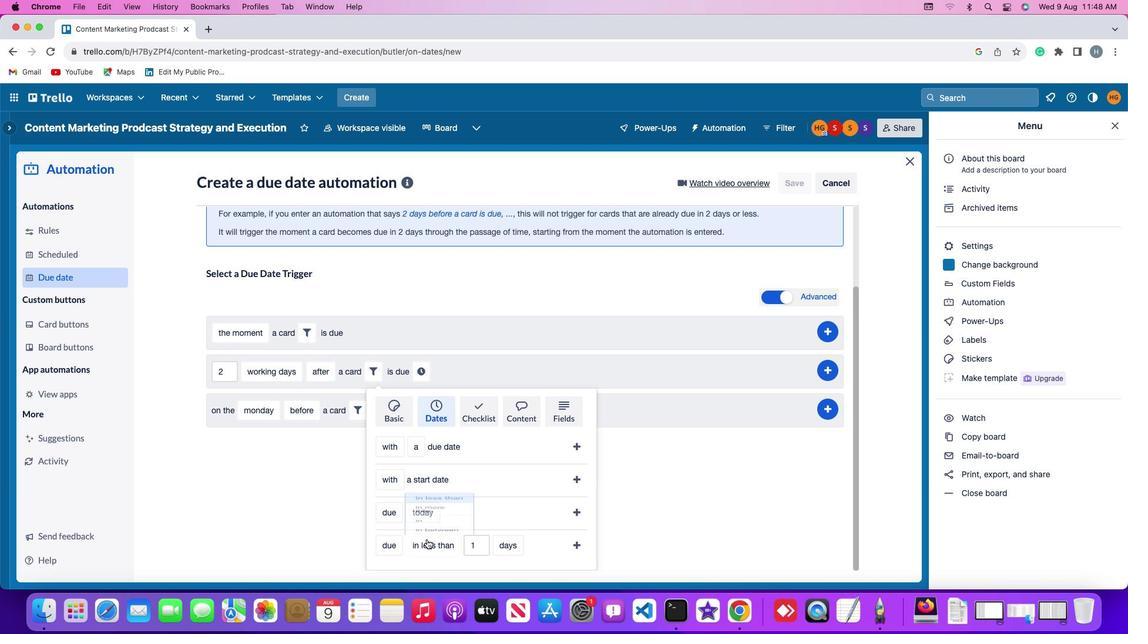 
Action: Mouse moved to (450, 447)
Screenshot: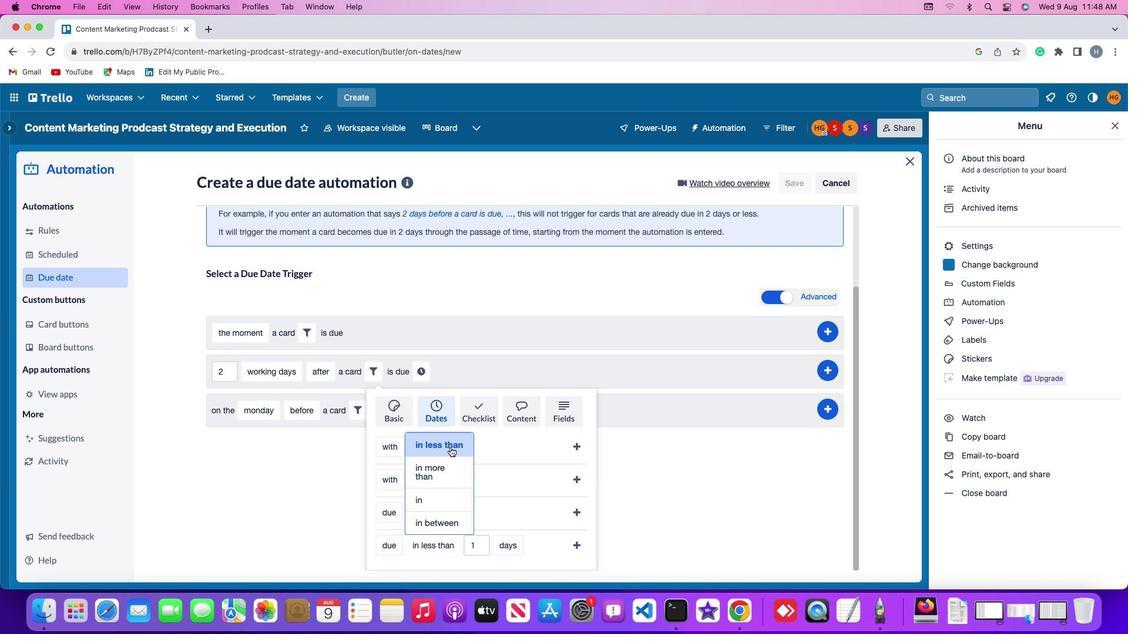 
Action: Mouse pressed left at (450, 447)
Screenshot: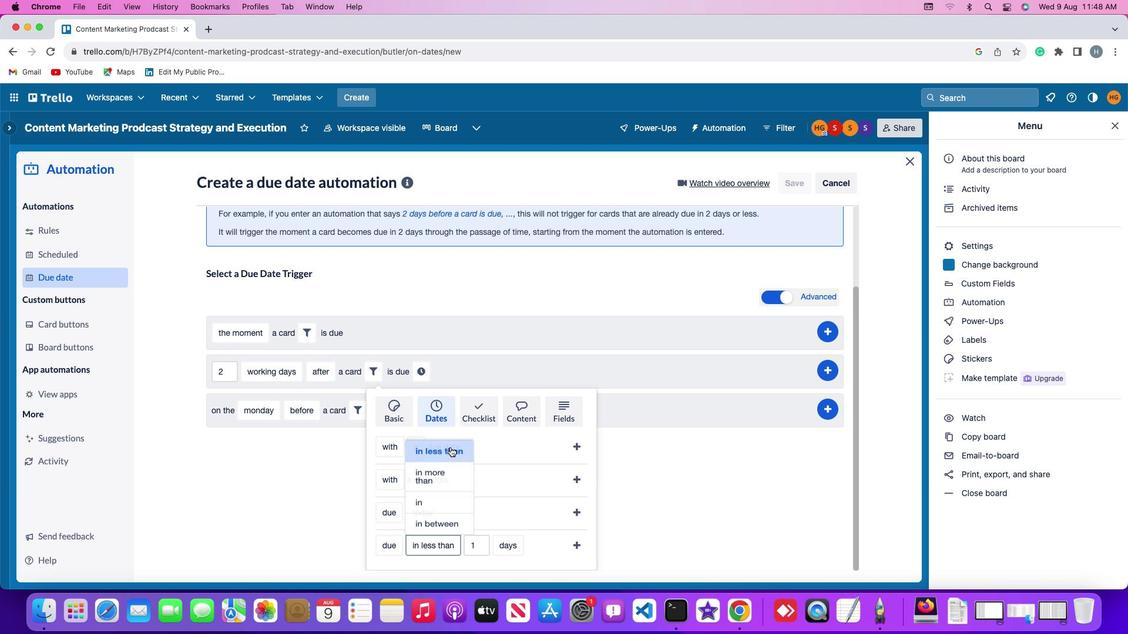 
Action: Mouse moved to (485, 550)
Screenshot: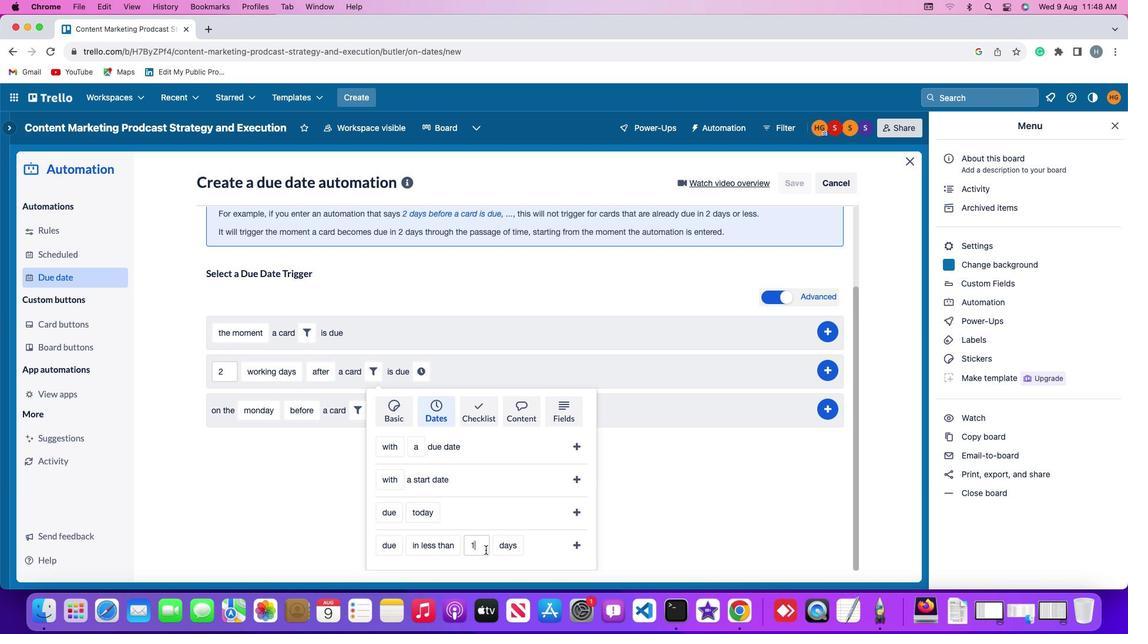 
Action: Mouse pressed left at (485, 550)
Screenshot: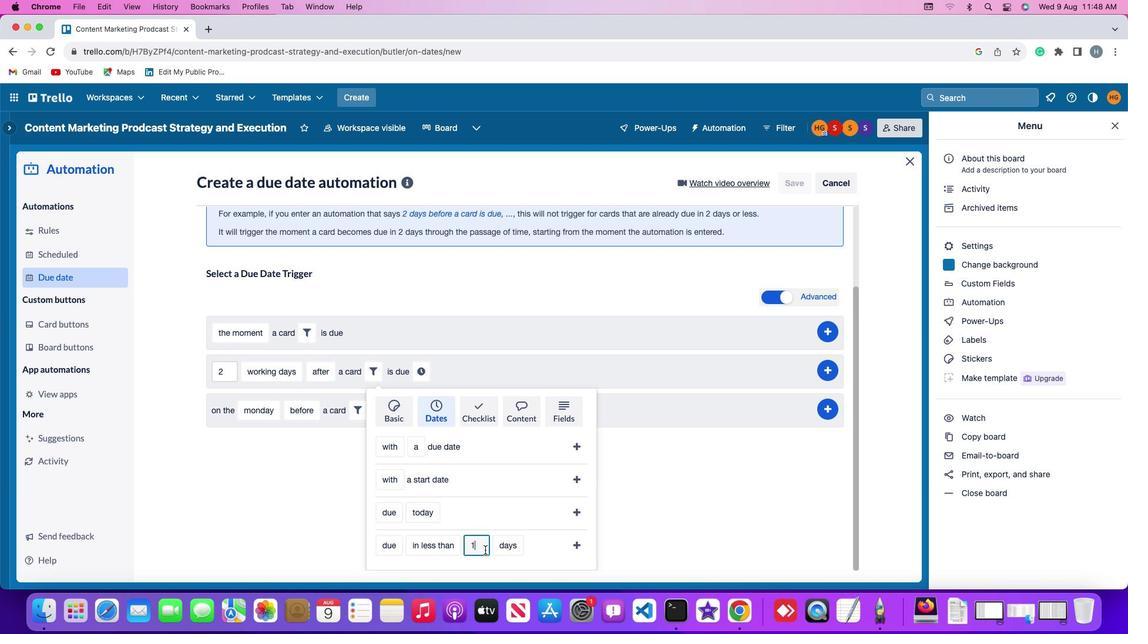 
Action: Mouse moved to (485, 550)
Screenshot: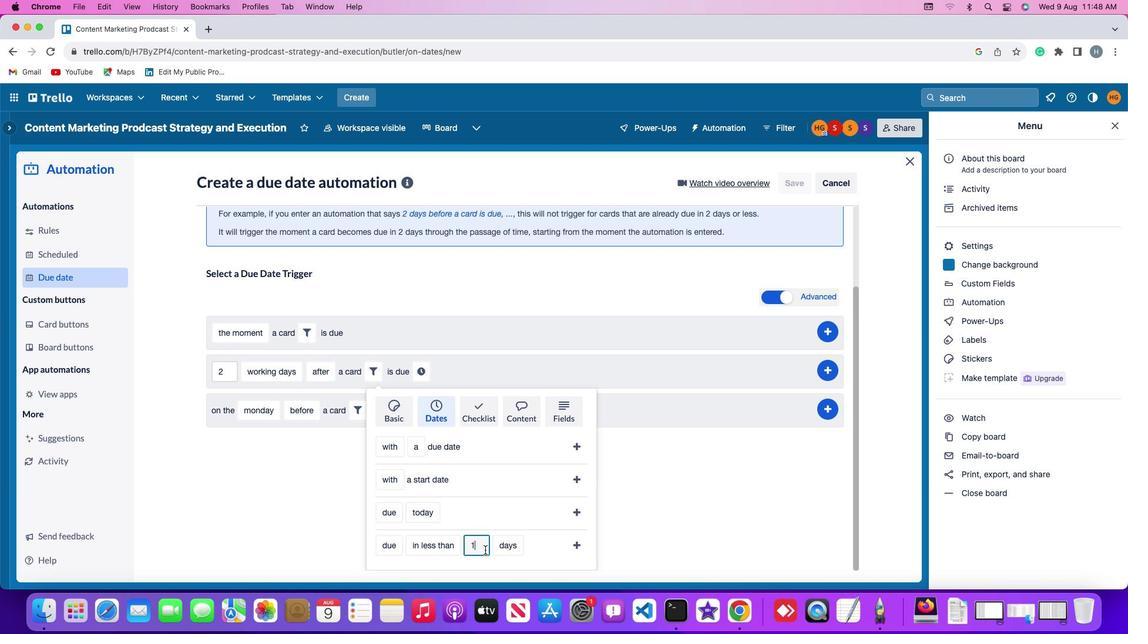 
Action: Key pressed Key.backspace'1'
Screenshot: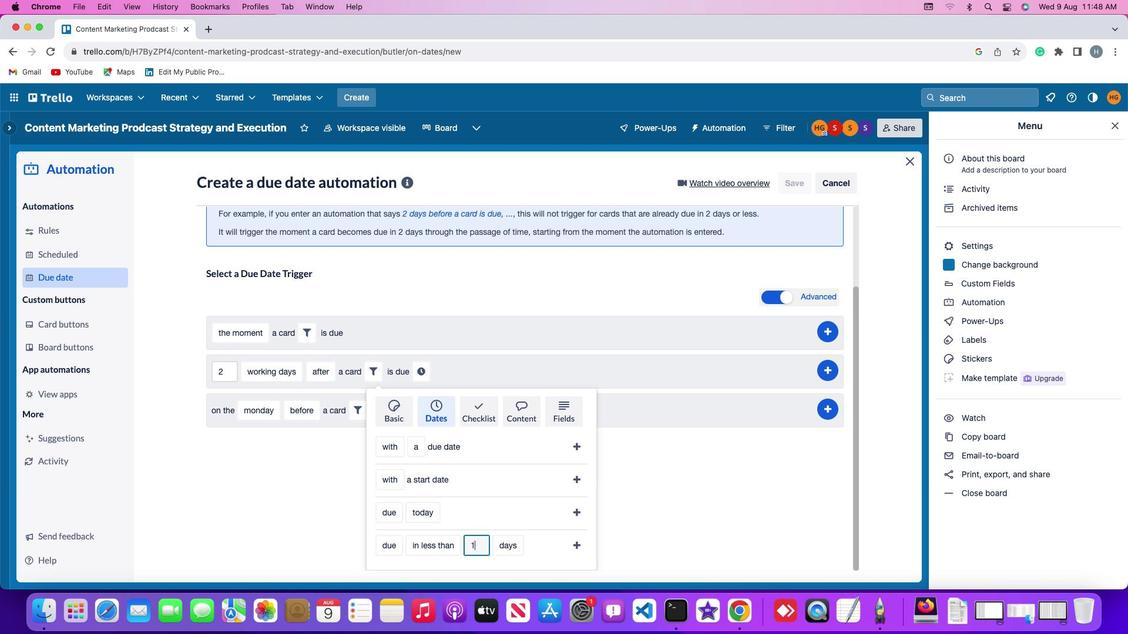 
Action: Mouse moved to (507, 547)
Screenshot: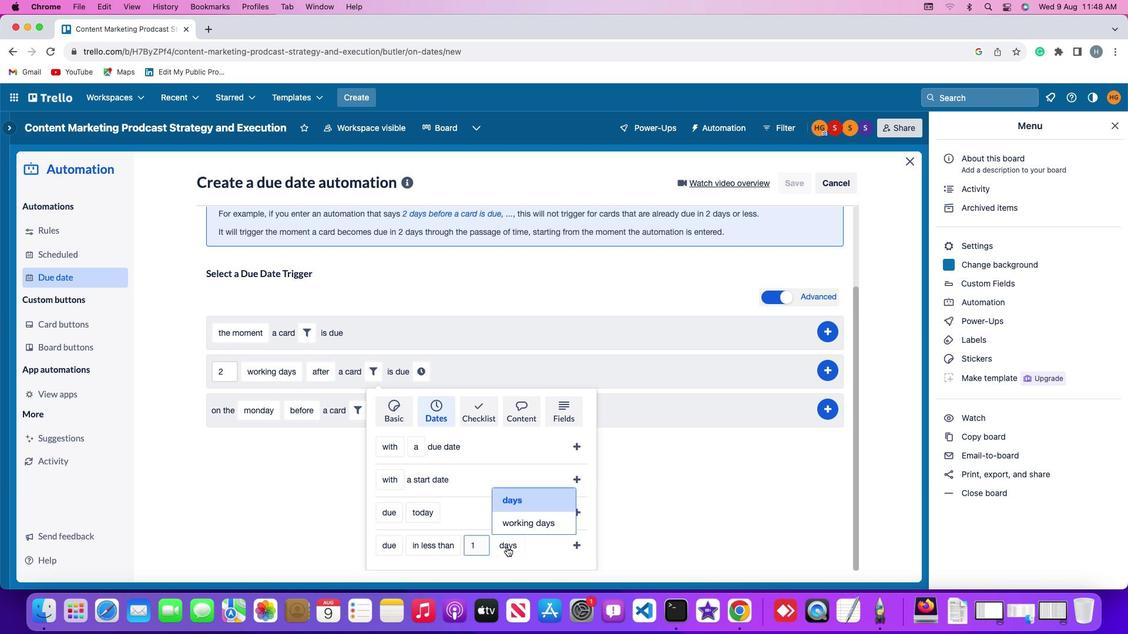 
Action: Mouse pressed left at (507, 547)
Screenshot: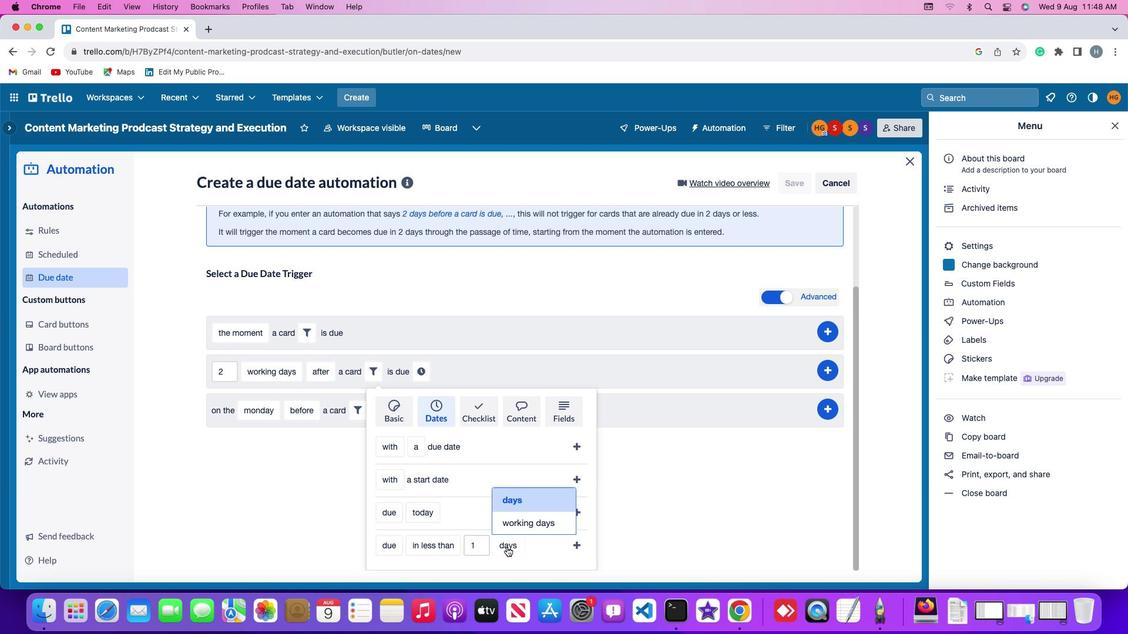 
Action: Mouse moved to (523, 498)
Screenshot: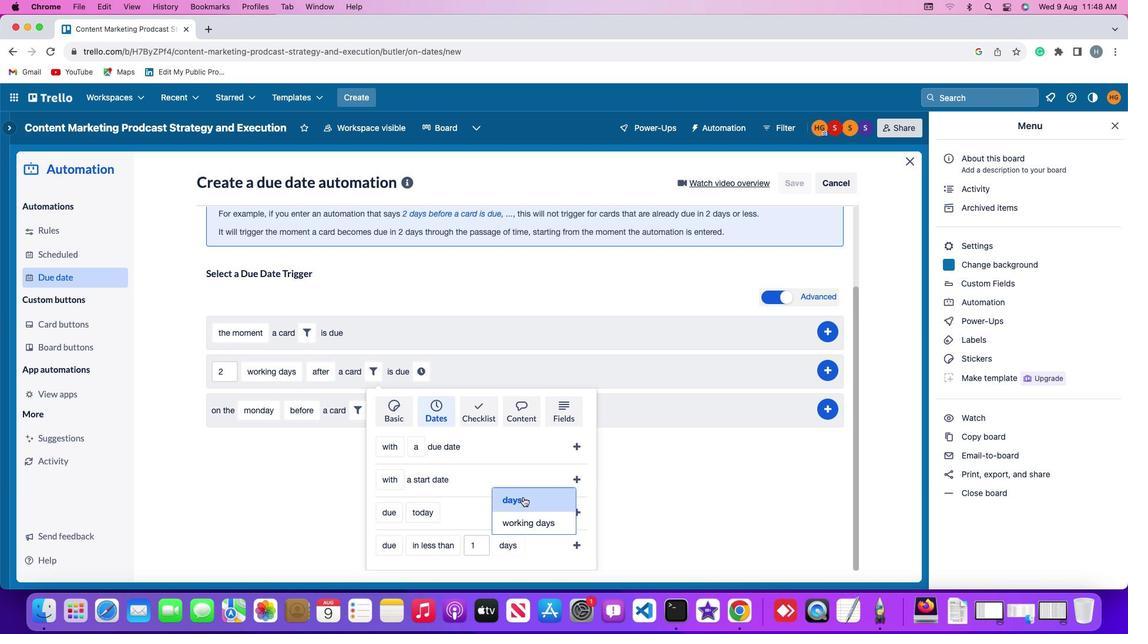 
Action: Mouse pressed left at (523, 498)
Screenshot: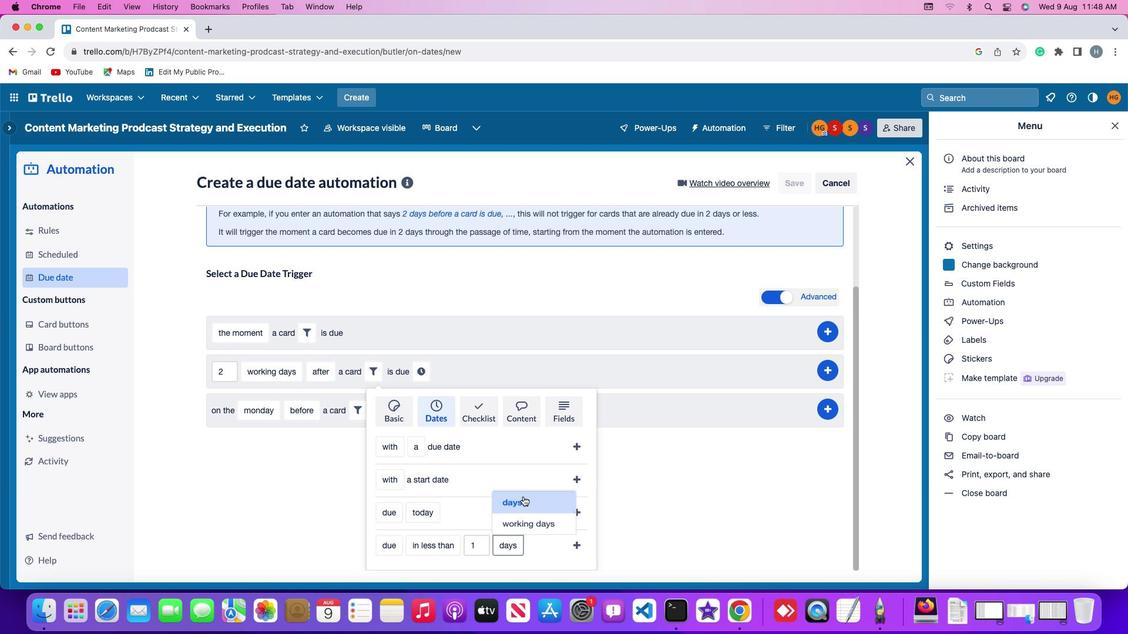 
Action: Mouse moved to (575, 544)
Screenshot: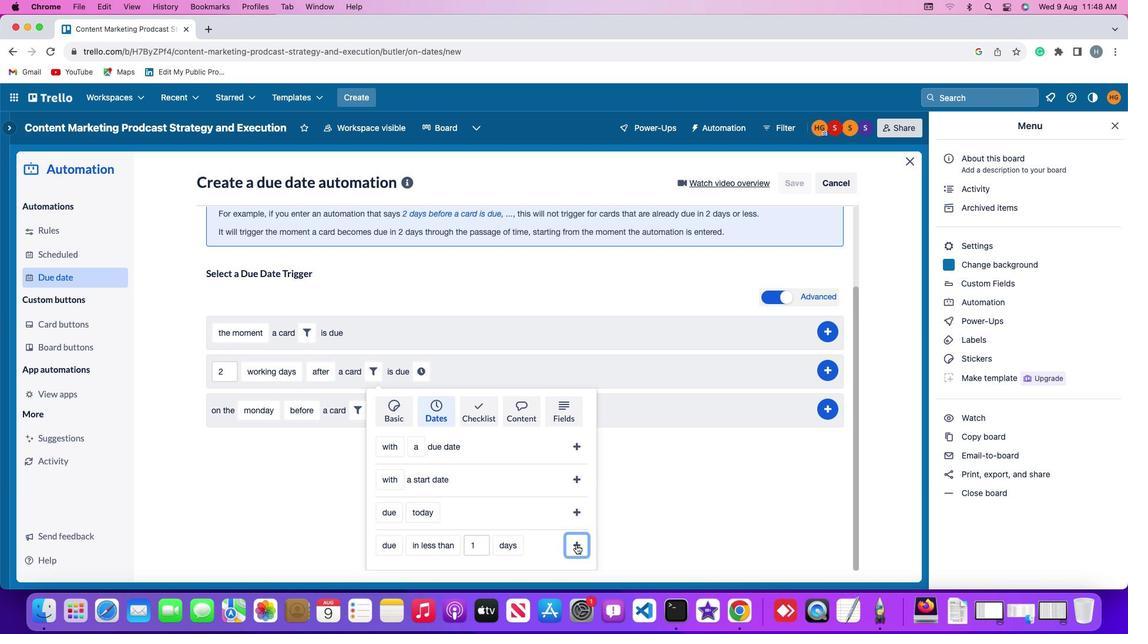 
Action: Mouse pressed left at (575, 544)
Screenshot: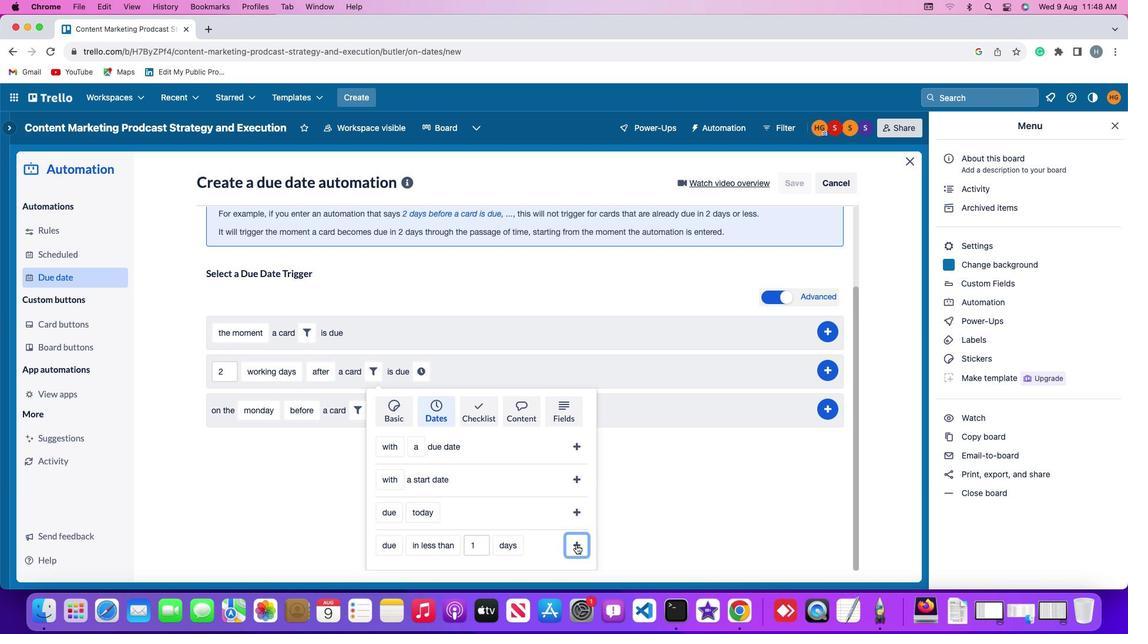 
Action: Mouse moved to (534, 472)
Screenshot: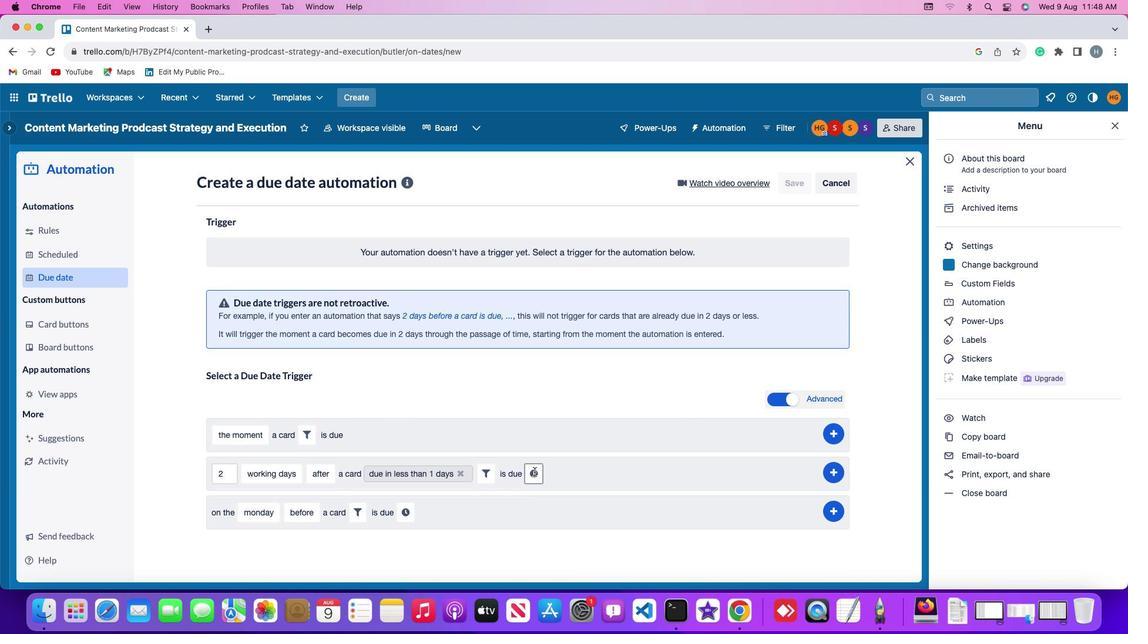 
Action: Mouse pressed left at (534, 472)
Screenshot: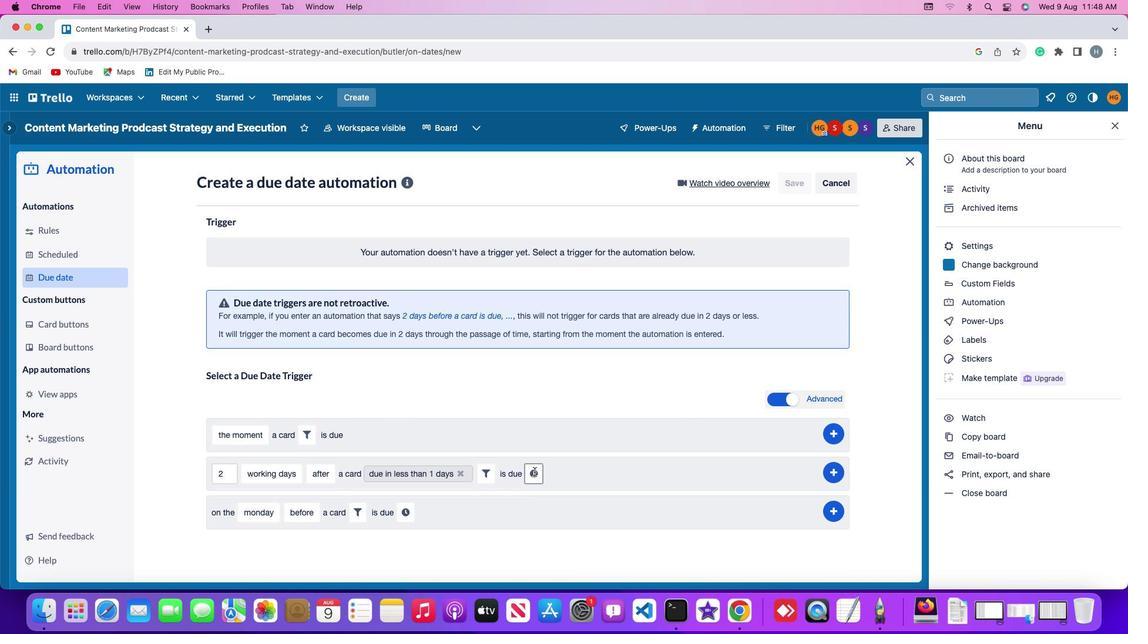 
Action: Mouse moved to (560, 474)
Screenshot: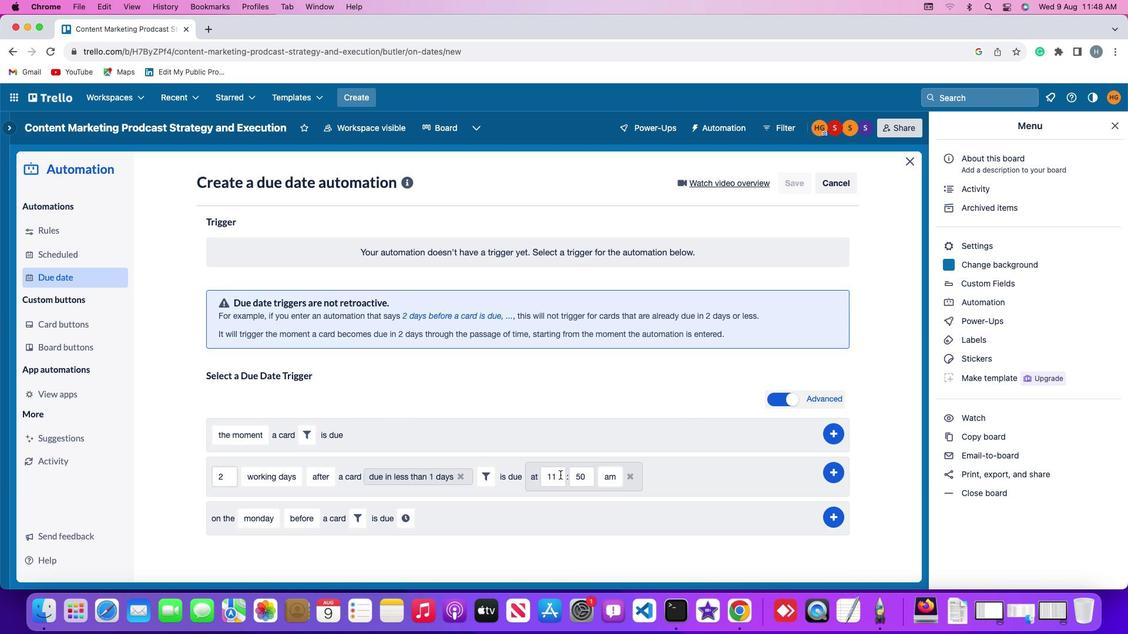 
Action: Mouse pressed left at (560, 474)
Screenshot: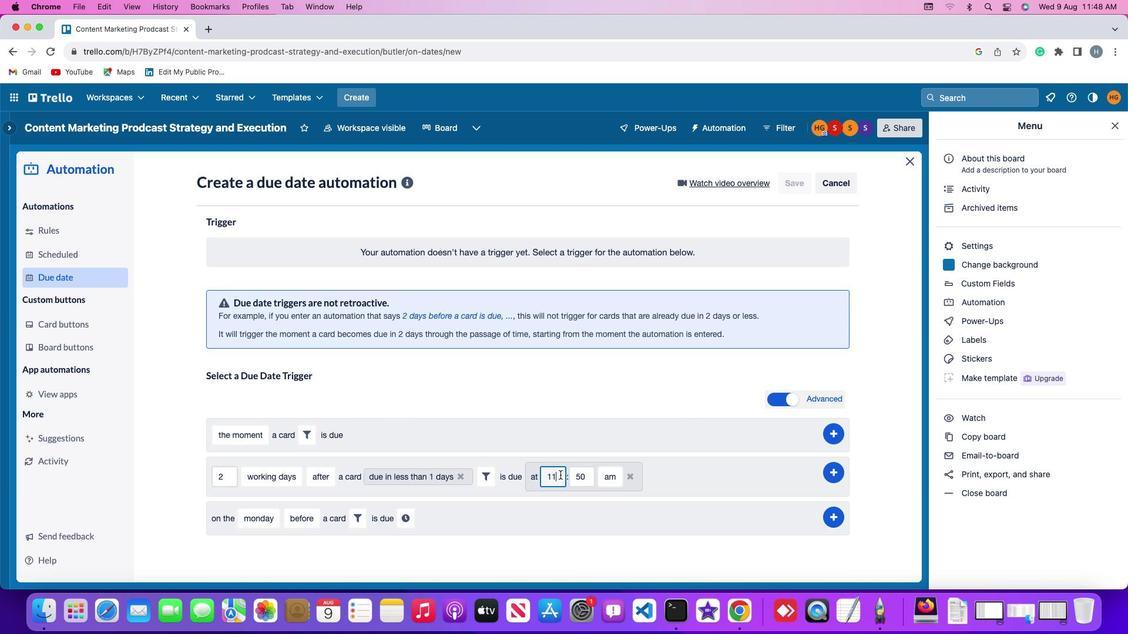 
Action: Key pressed Key.backspaceKey.backspace'1''1'
Screenshot: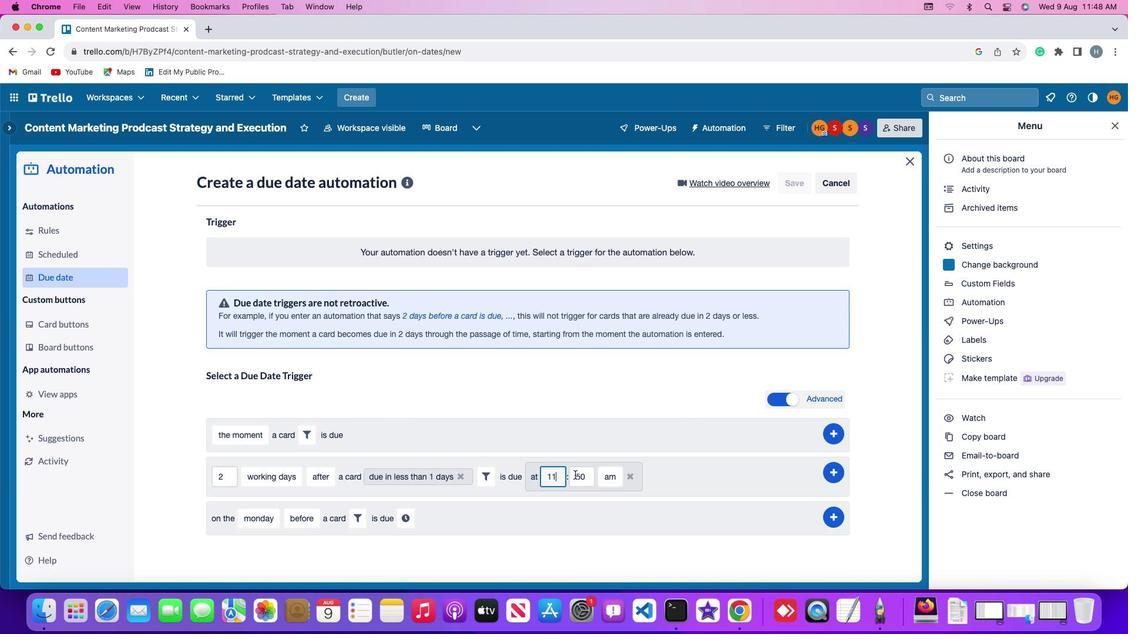 
Action: Mouse moved to (588, 474)
Screenshot: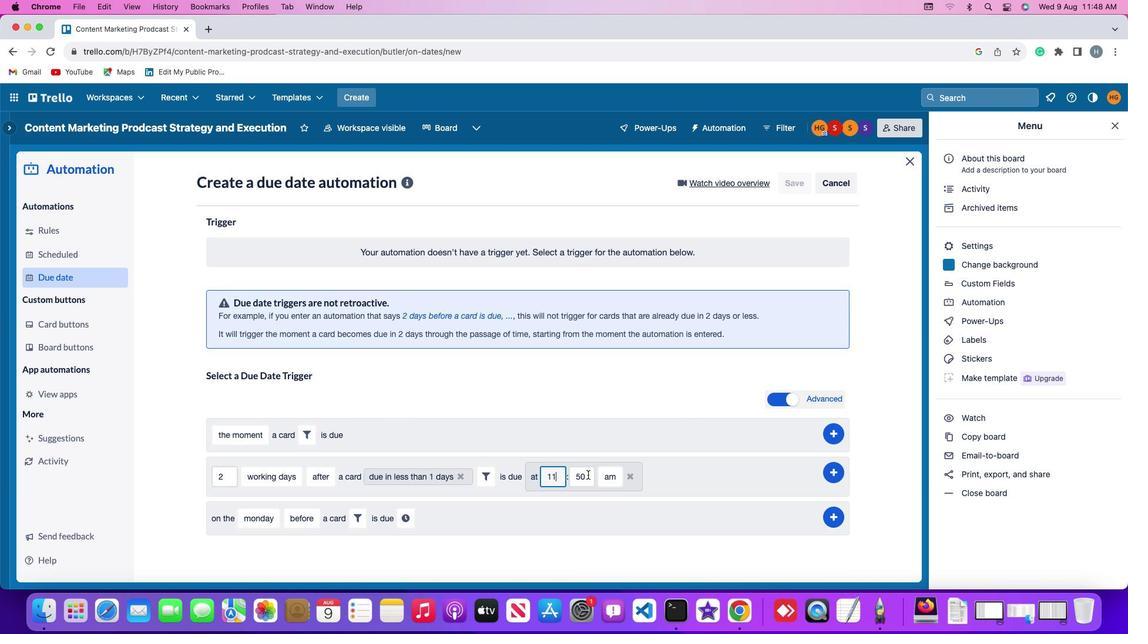 
Action: Mouse pressed left at (588, 474)
Screenshot: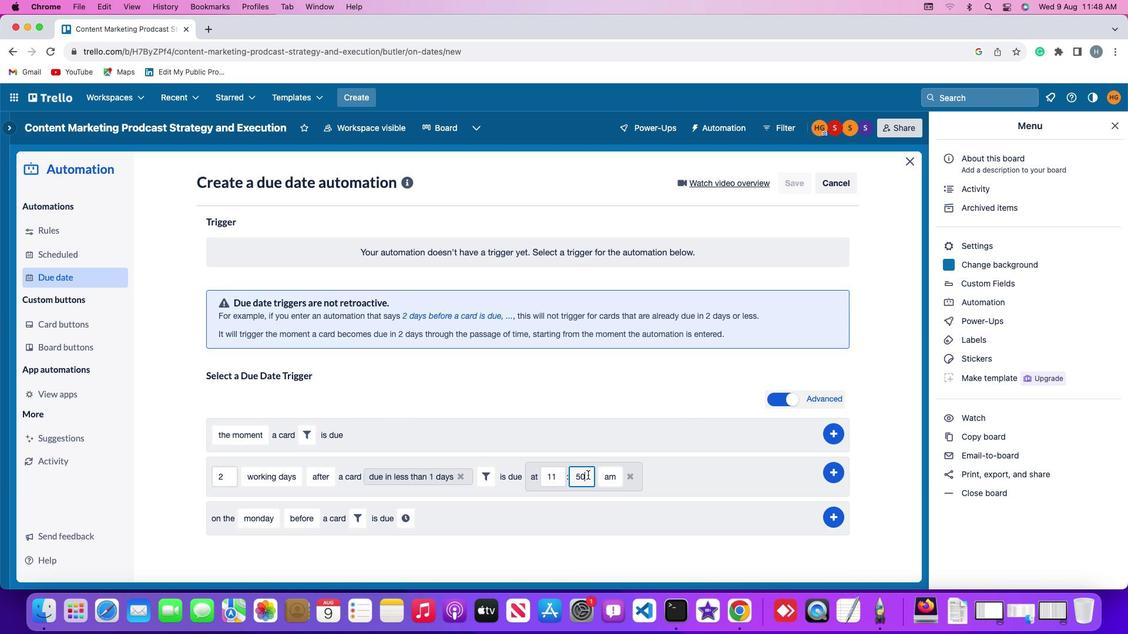 
Action: Key pressed Key.backspaceKey.backspaceKey.backspace'0''0'
Screenshot: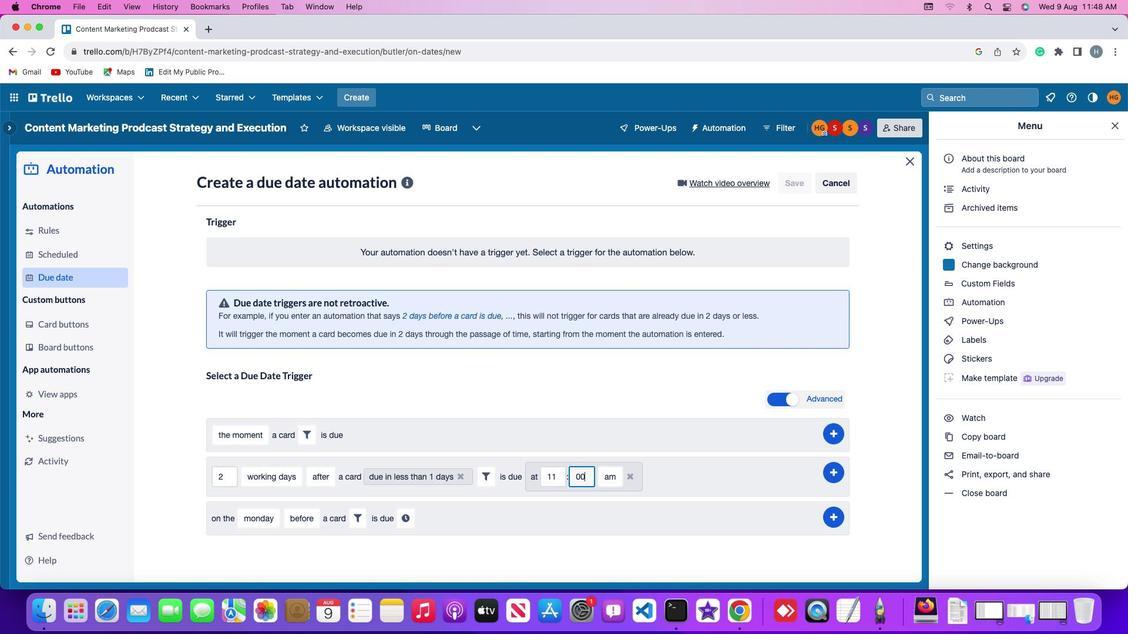 
Action: Mouse moved to (611, 478)
Screenshot: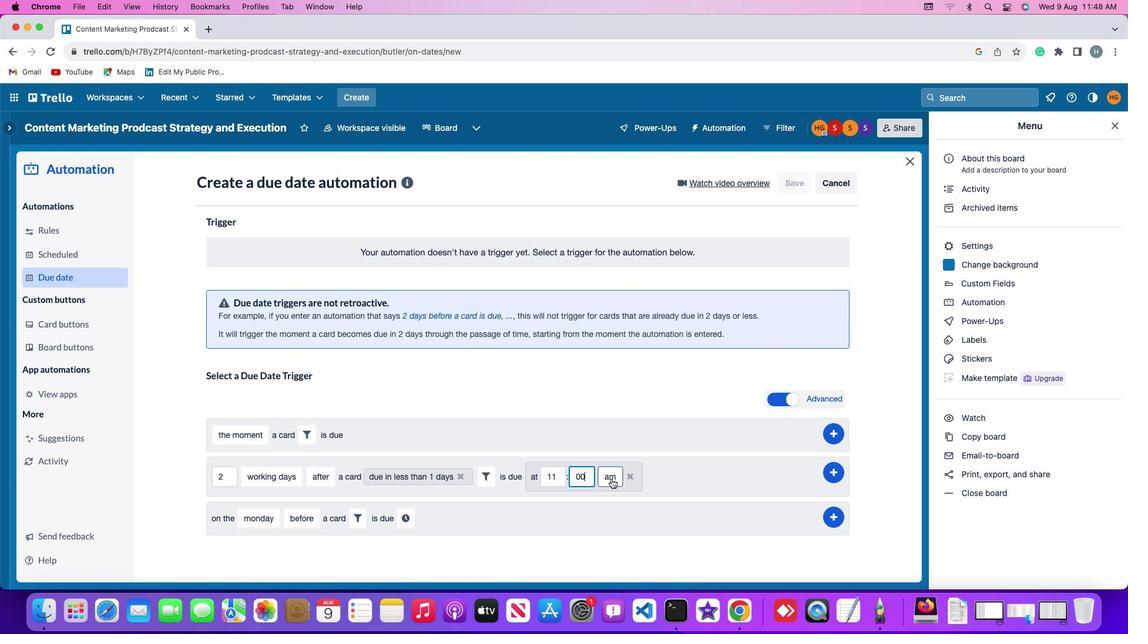 
Action: Mouse pressed left at (611, 478)
Screenshot: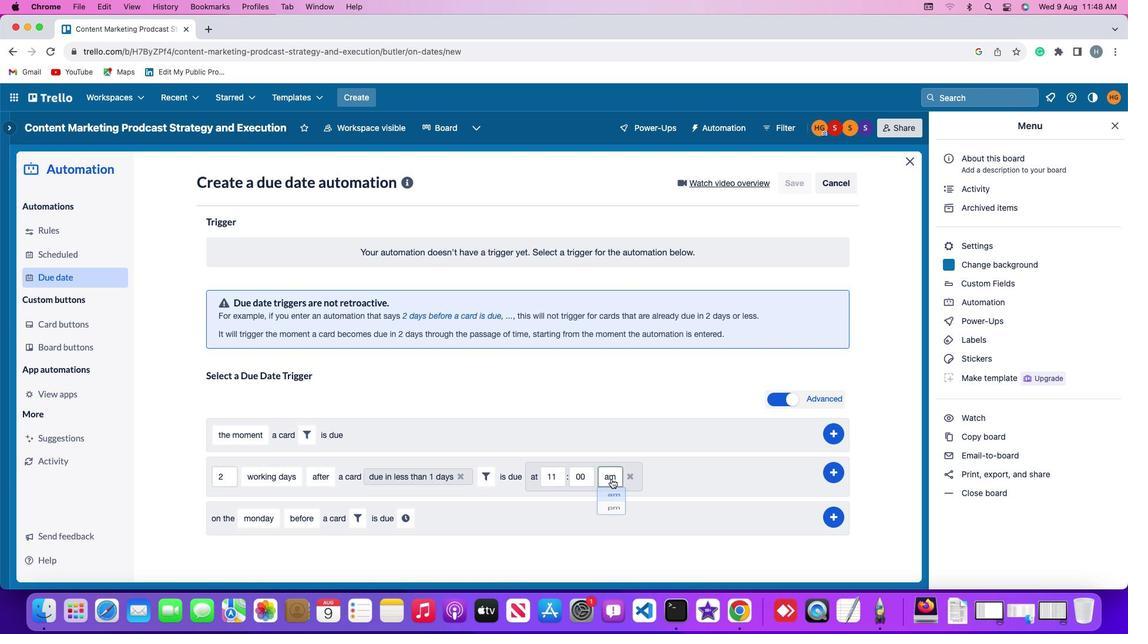 
Action: Mouse moved to (619, 498)
Screenshot: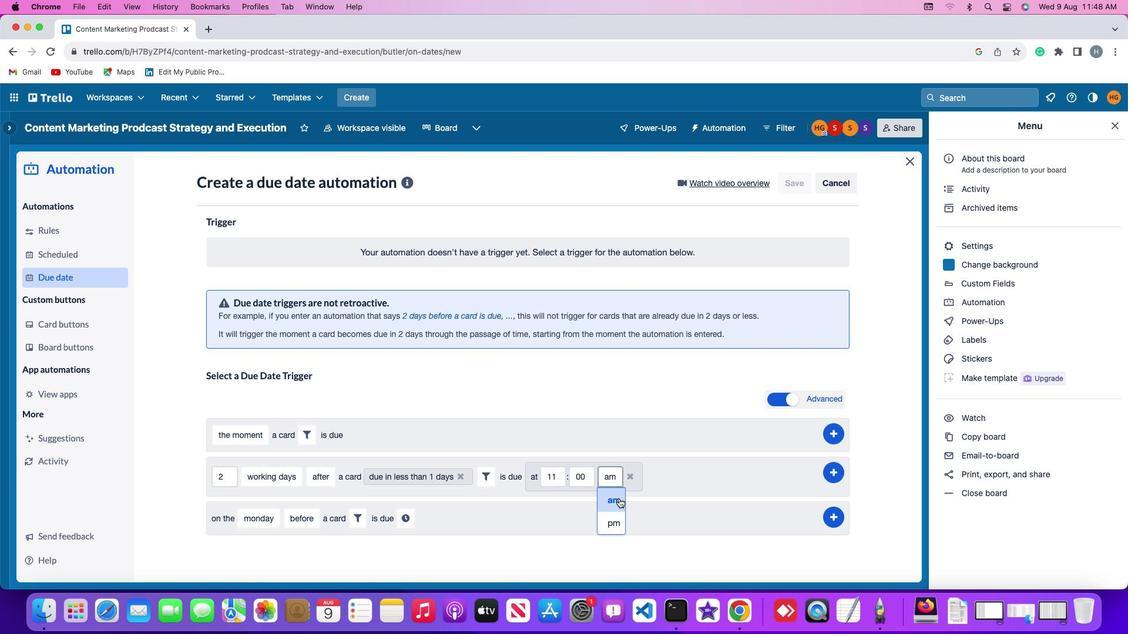 
Action: Mouse pressed left at (619, 498)
Screenshot: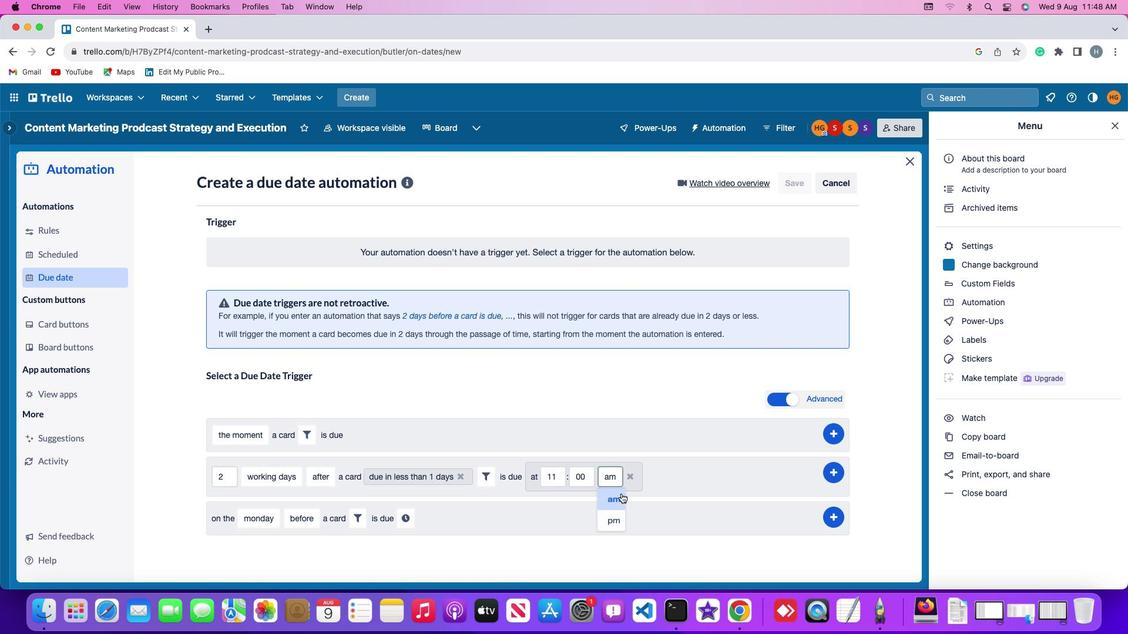 
Action: Mouse moved to (833, 473)
Screenshot: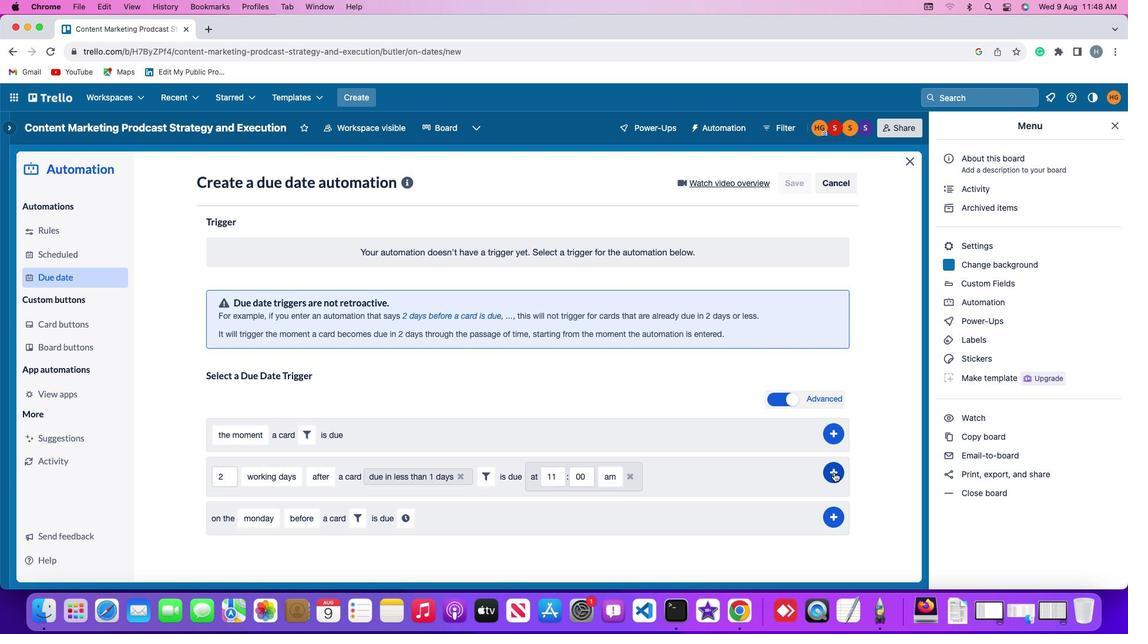 
Action: Mouse pressed left at (833, 473)
Screenshot: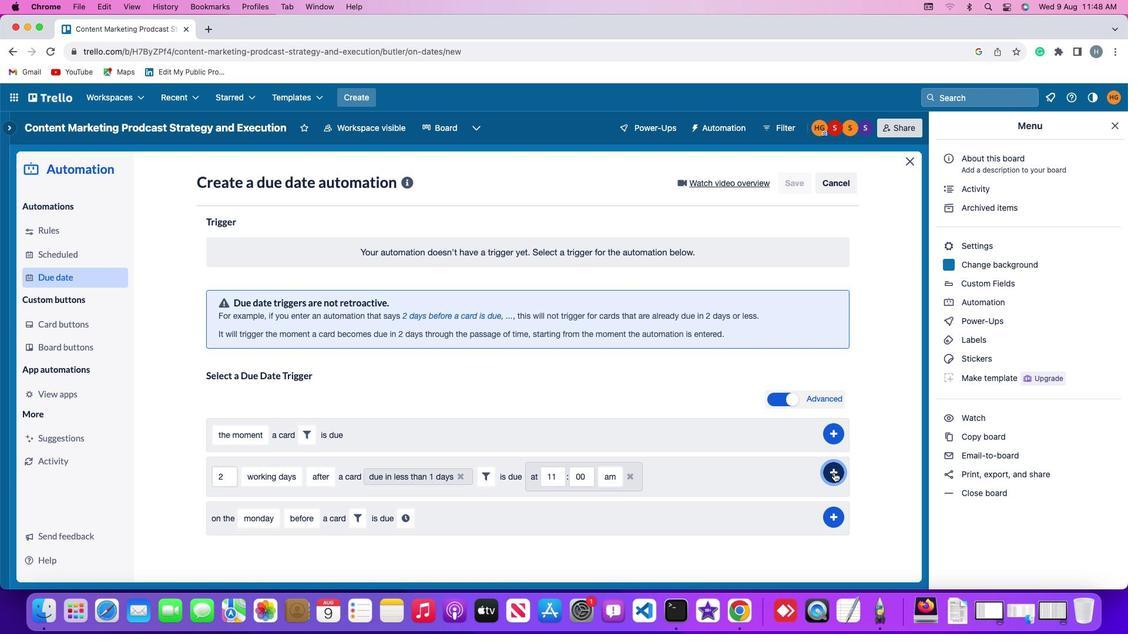 
Action: Mouse moved to (859, 389)
Screenshot: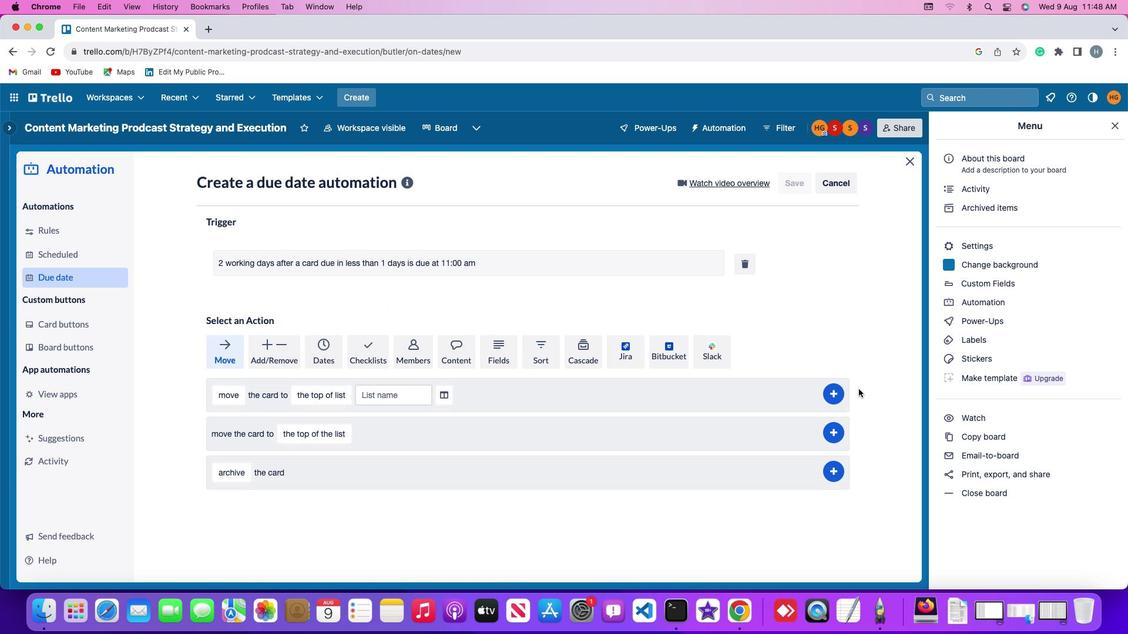 
